 Task: Add a signature Marco Lee containing Best wishes for a happy National Family Literacy Month, Marco Lee to email address softage.6@softage.net and add a label Employment contracts
Action: Mouse moved to (975, 54)
Screenshot: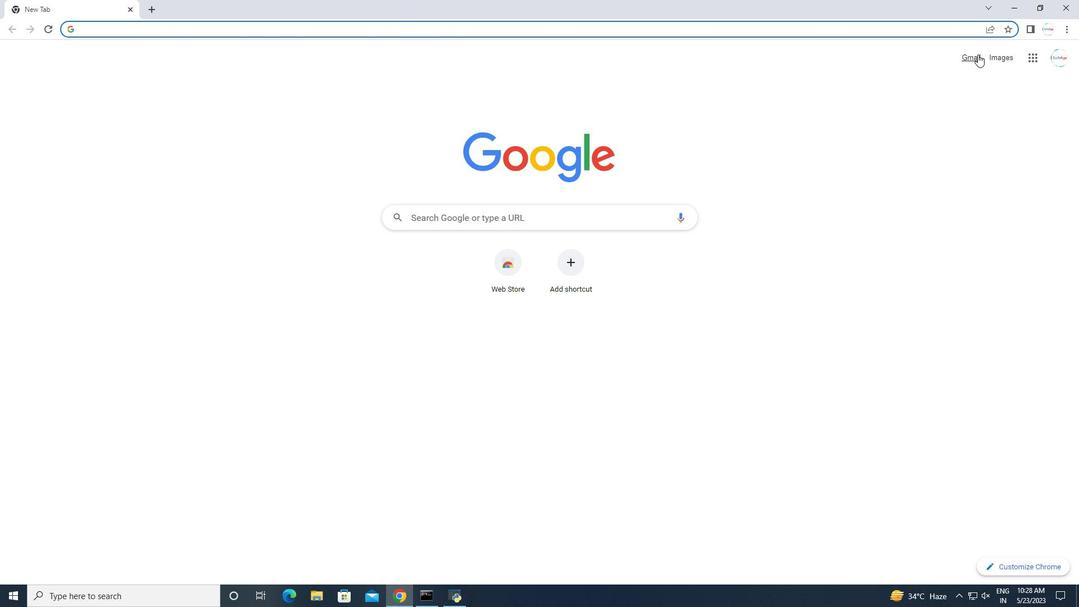 
Action: Mouse pressed left at (975, 54)
Screenshot: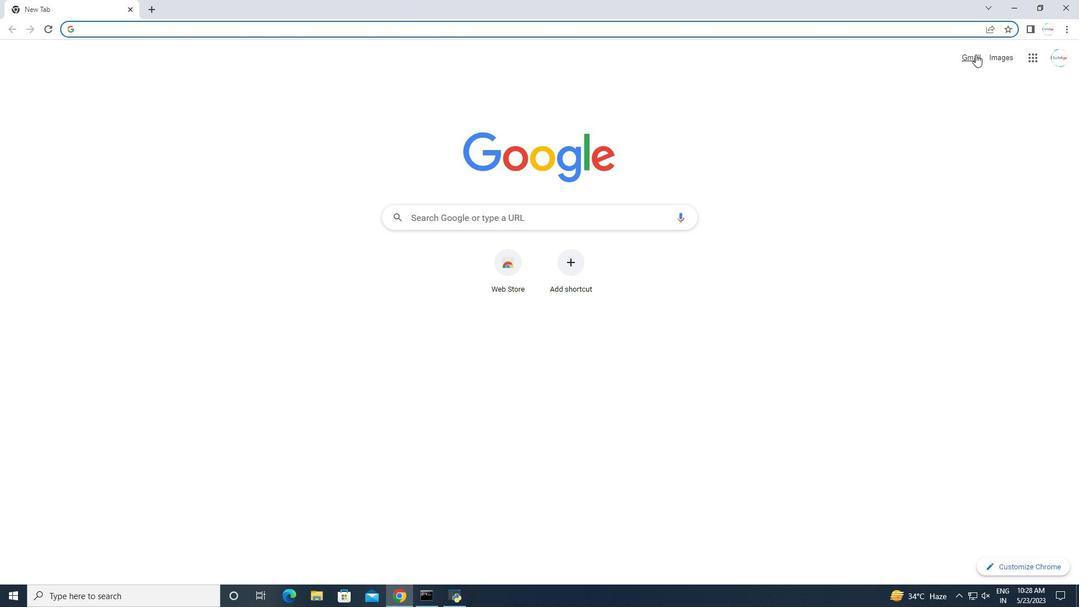 
Action: Mouse moved to (1000, 59)
Screenshot: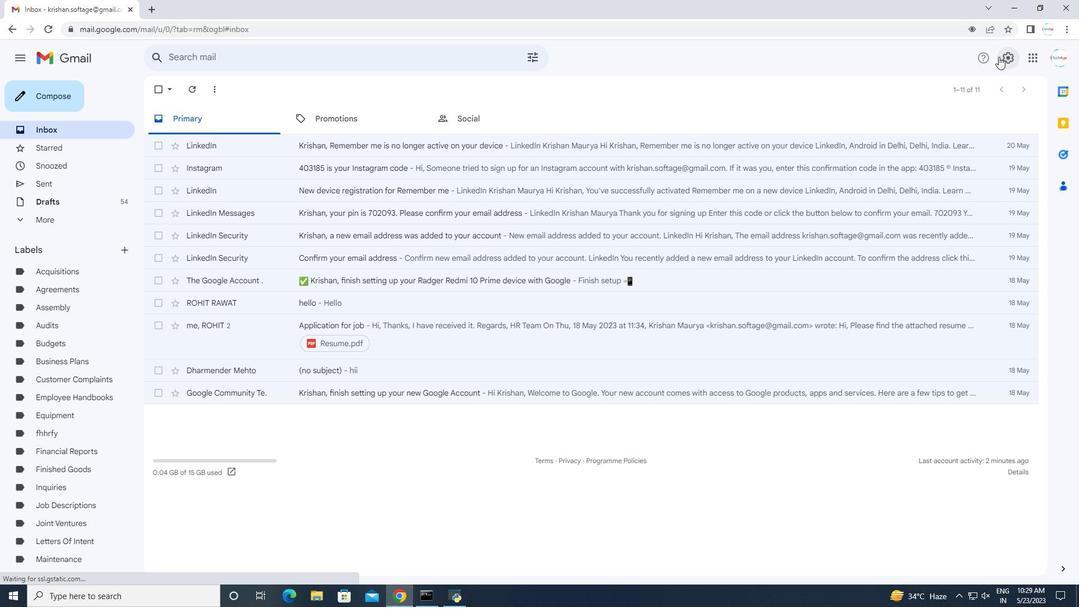 
Action: Mouse pressed left at (1000, 59)
Screenshot: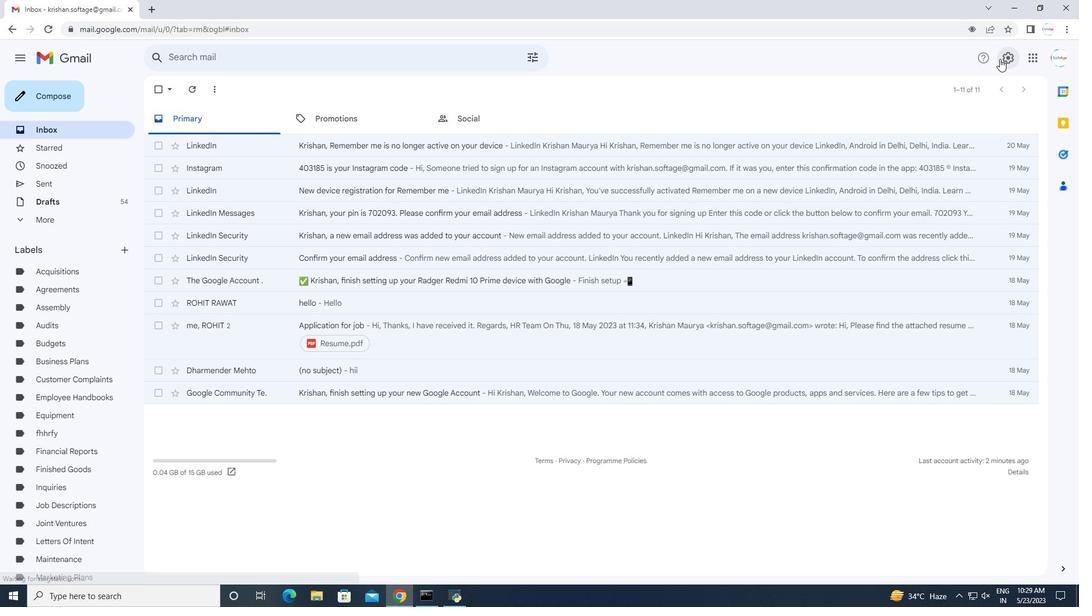 
Action: Mouse moved to (975, 116)
Screenshot: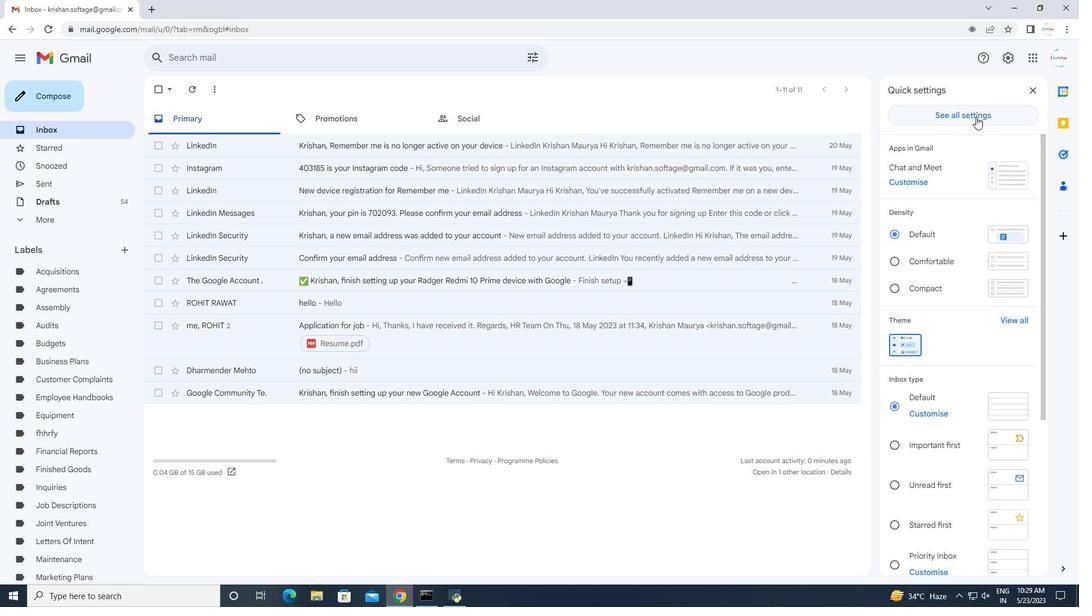 
Action: Mouse pressed left at (975, 116)
Screenshot: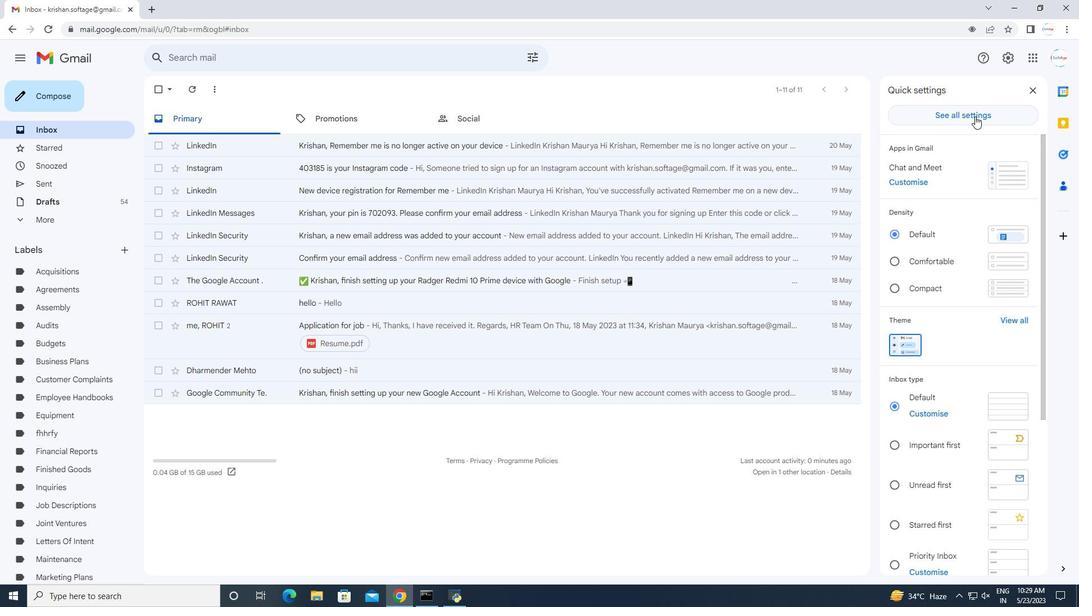 
Action: Mouse moved to (692, 193)
Screenshot: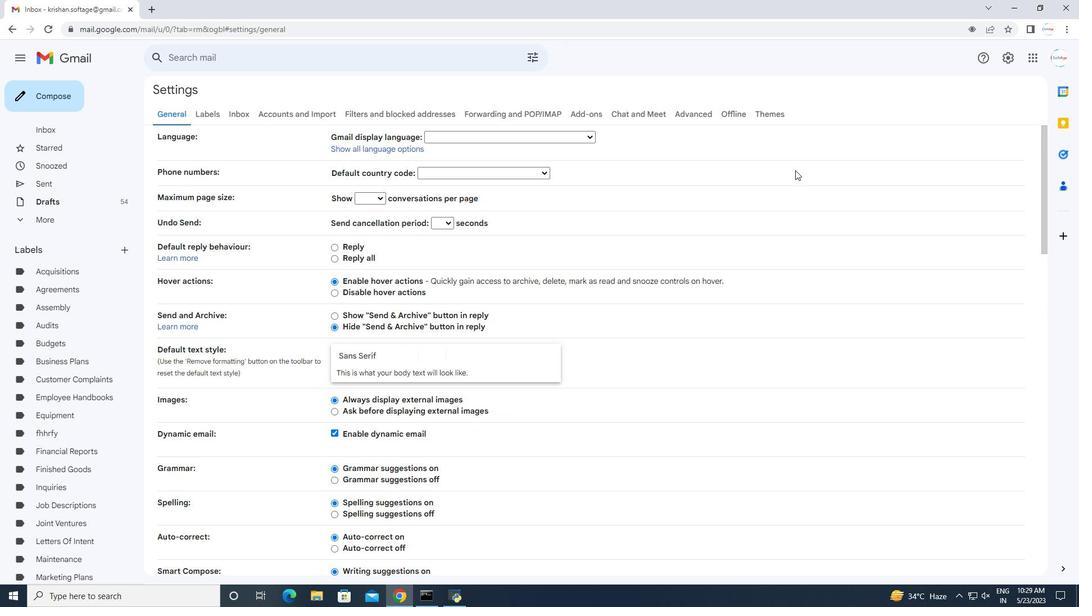 
Action: Mouse scrolled (692, 192) with delta (0, 0)
Screenshot: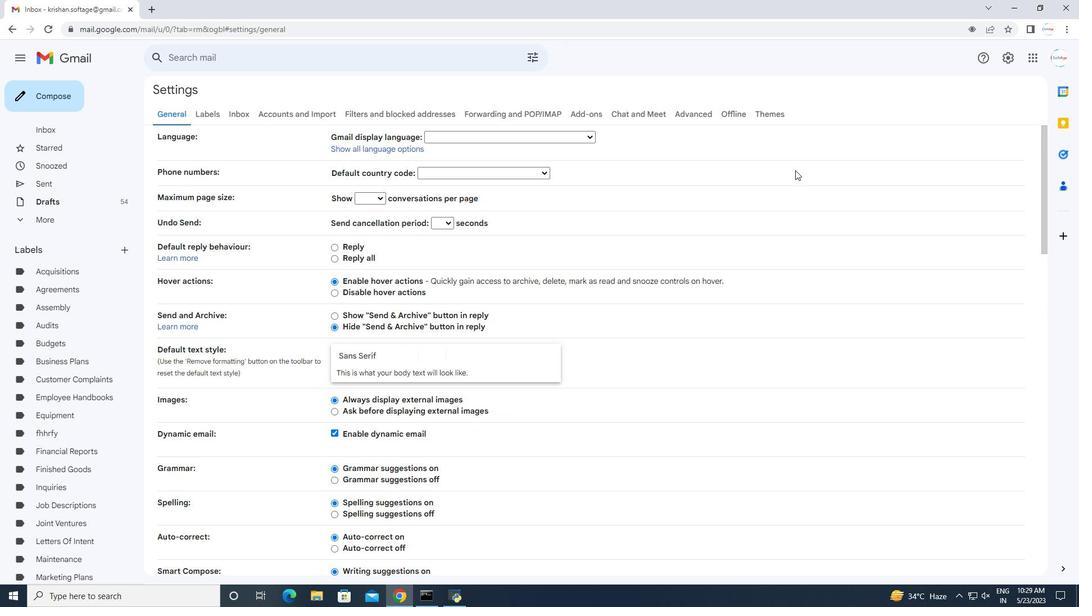 
Action: Mouse moved to (680, 199)
Screenshot: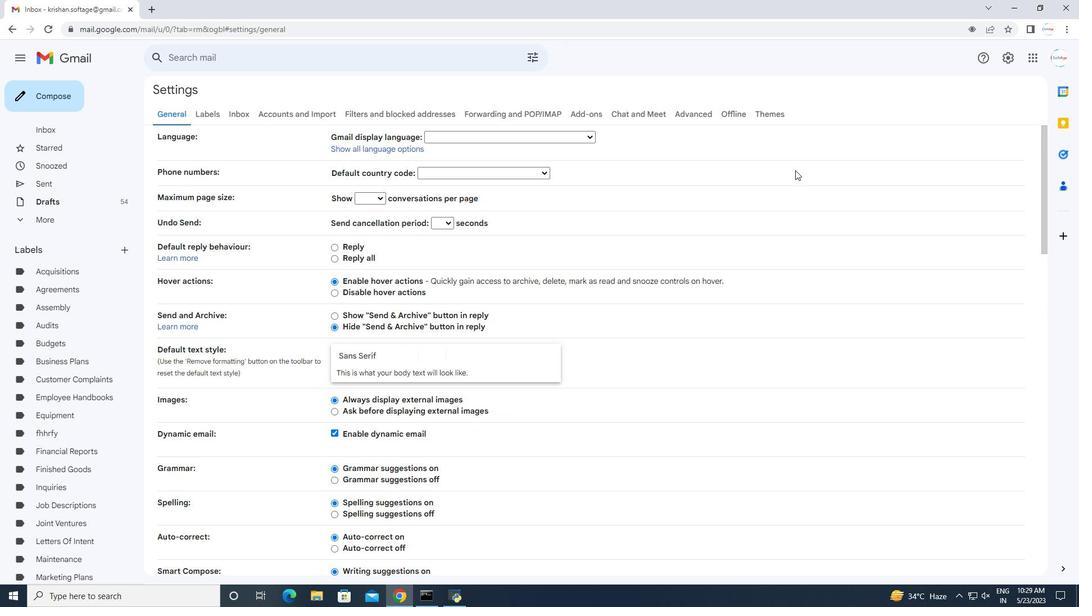 
Action: Mouse scrolled (680, 198) with delta (0, 0)
Screenshot: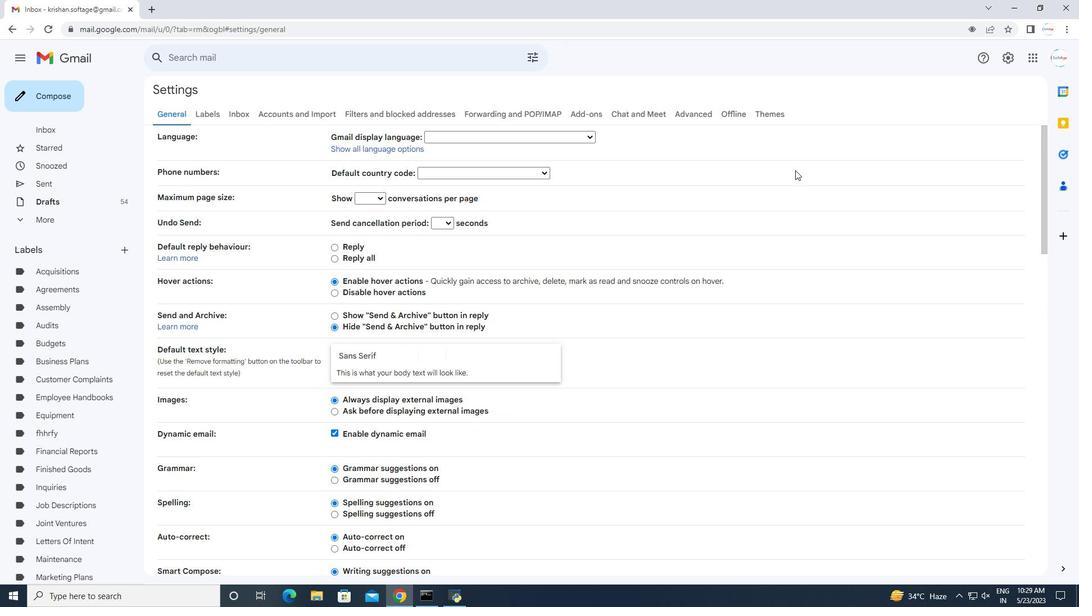 
Action: Mouse moved to (675, 201)
Screenshot: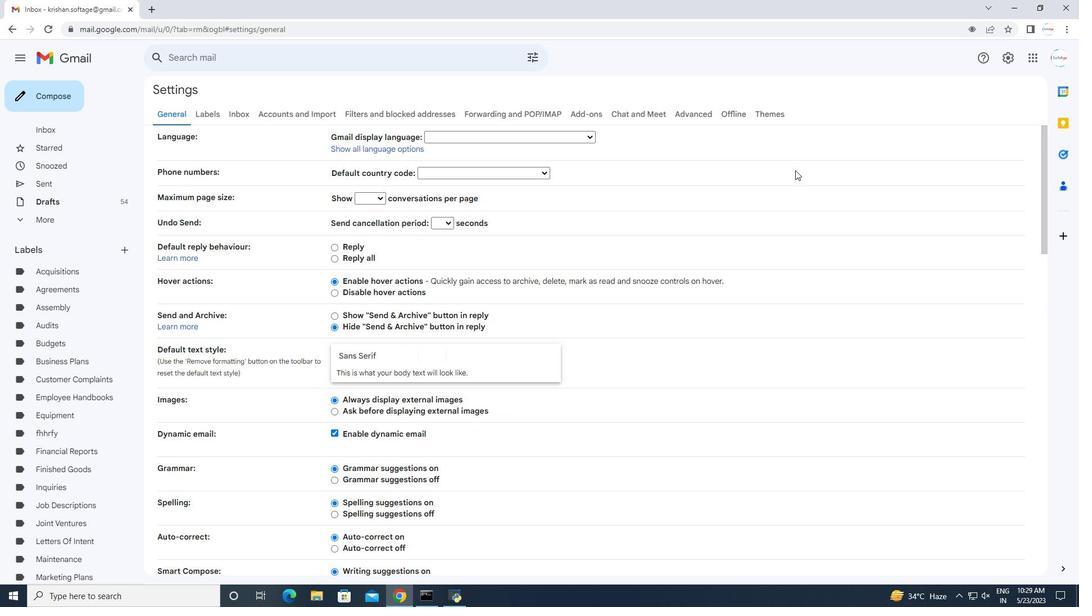 
Action: Mouse scrolled (675, 201) with delta (0, 0)
Screenshot: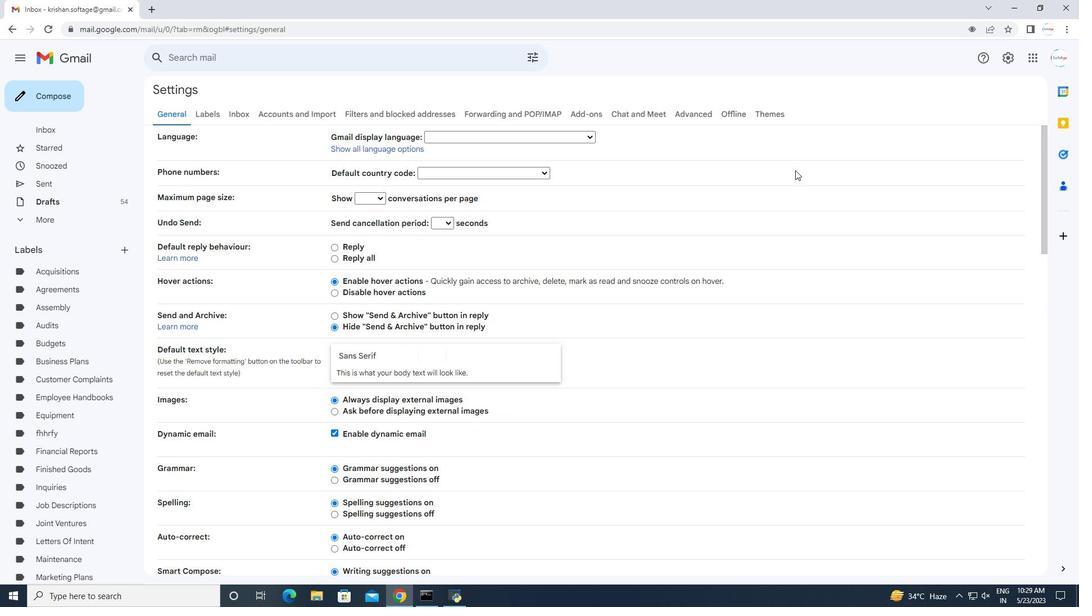 
Action: Mouse moved to (673, 202)
Screenshot: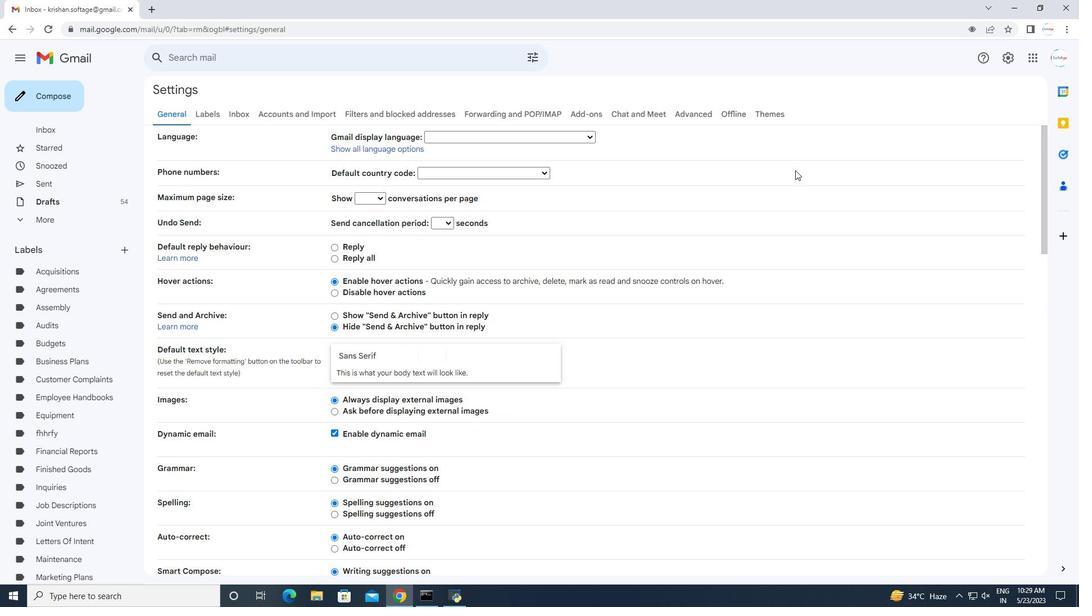 
Action: Mouse scrolled (673, 201) with delta (0, 0)
Screenshot: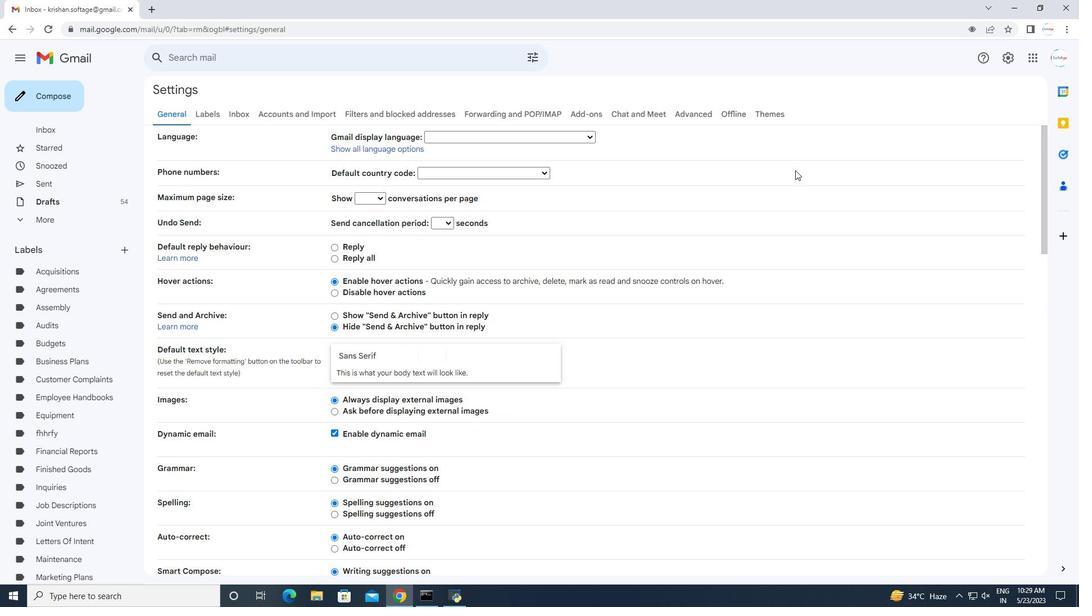 
Action: Mouse moved to (673, 203)
Screenshot: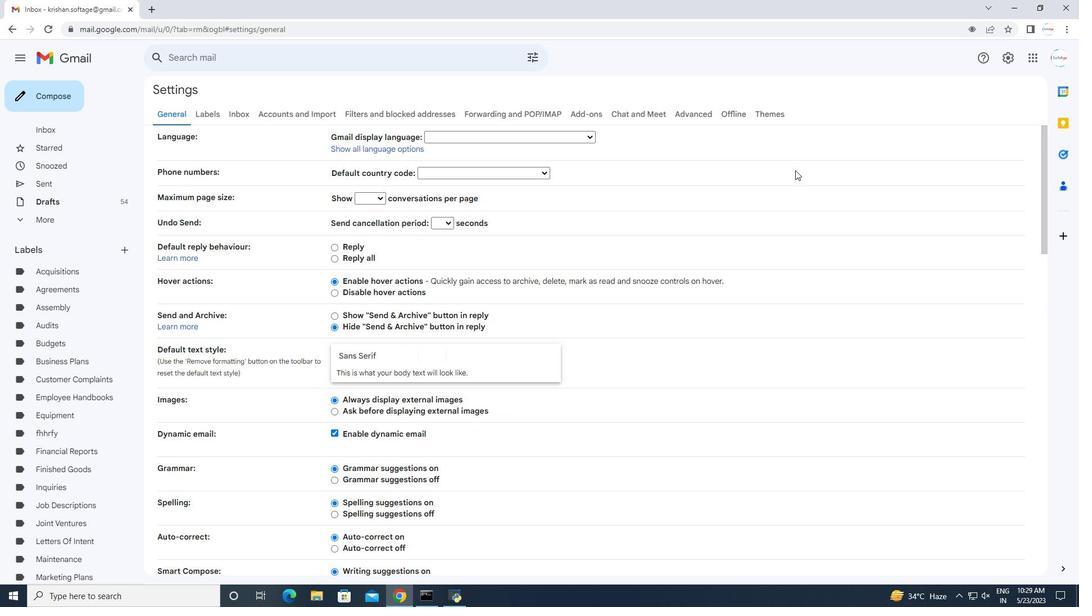 
Action: Mouse scrolled (673, 202) with delta (0, 0)
Screenshot: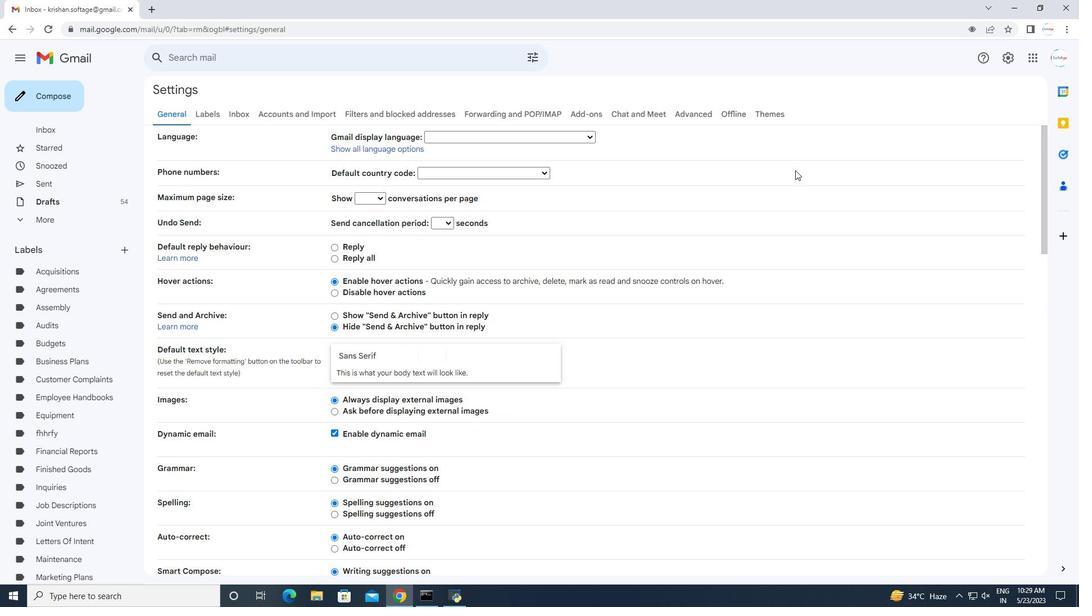 
Action: Mouse scrolled (673, 202) with delta (0, 0)
Screenshot: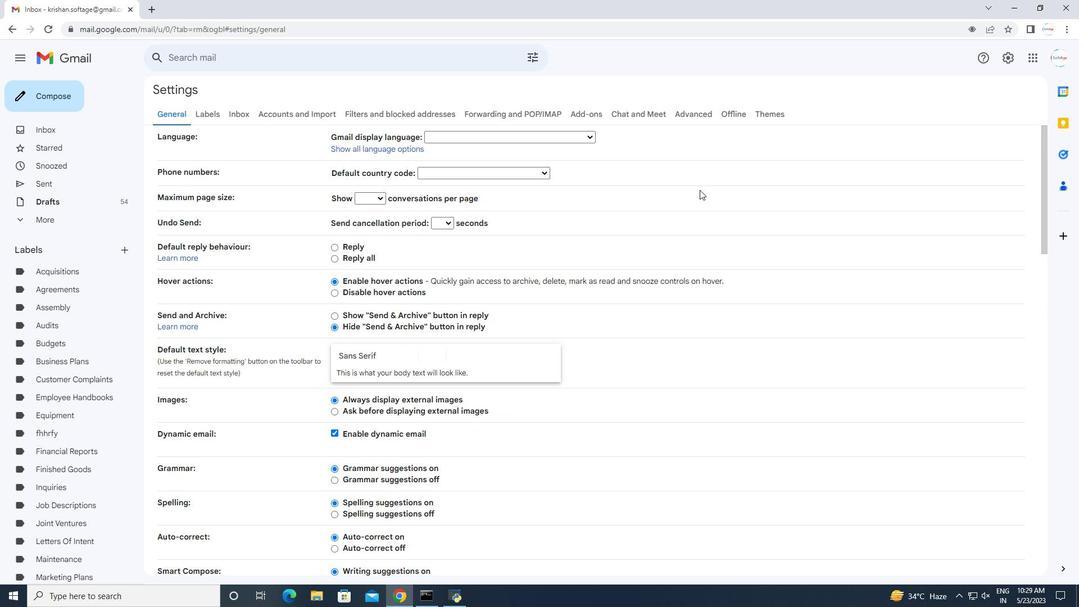 
Action: Mouse scrolled (673, 202) with delta (0, 0)
Screenshot: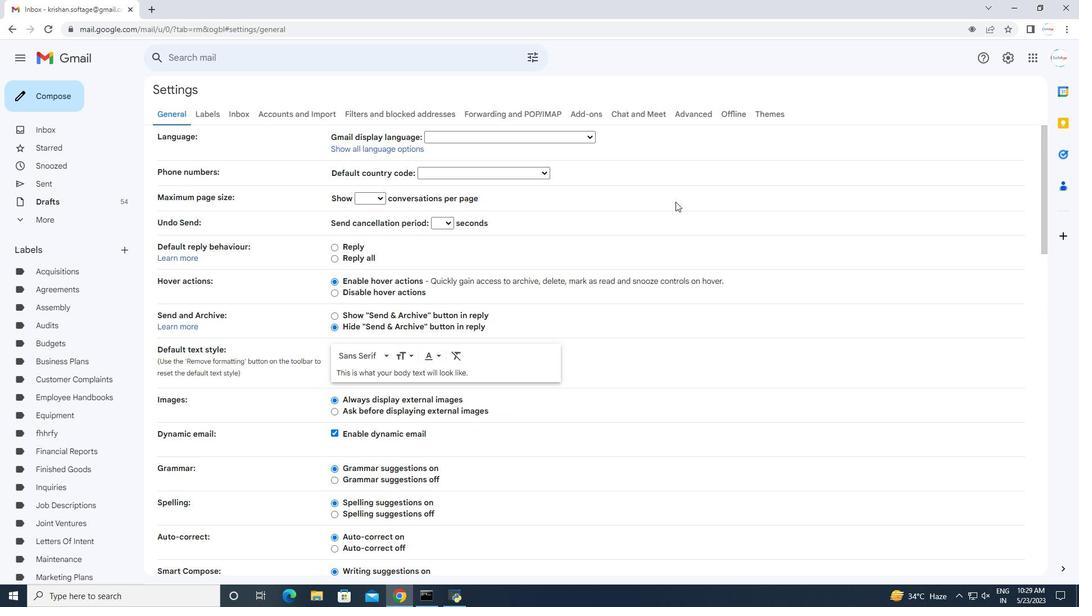 
Action: Mouse moved to (671, 203)
Screenshot: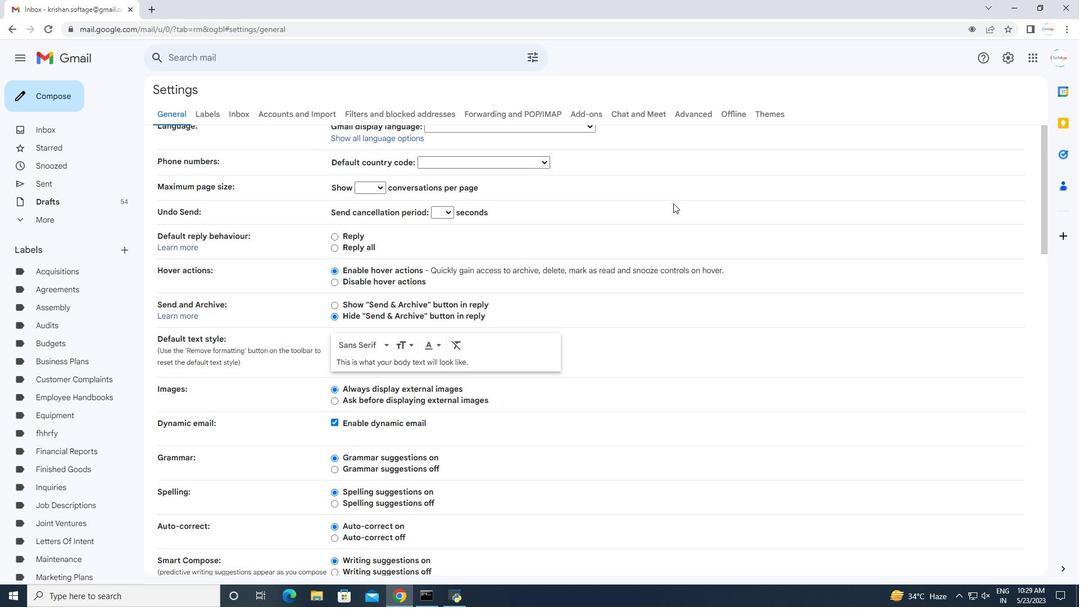 
Action: Mouse scrolled (671, 204) with delta (0, 0)
Screenshot: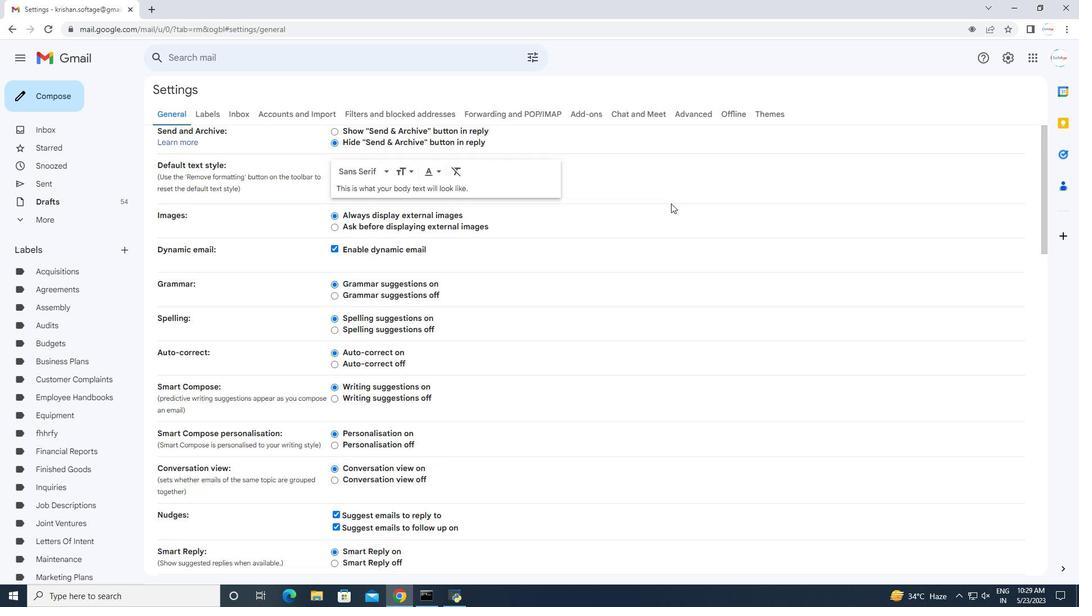 
Action: Mouse moved to (670, 204)
Screenshot: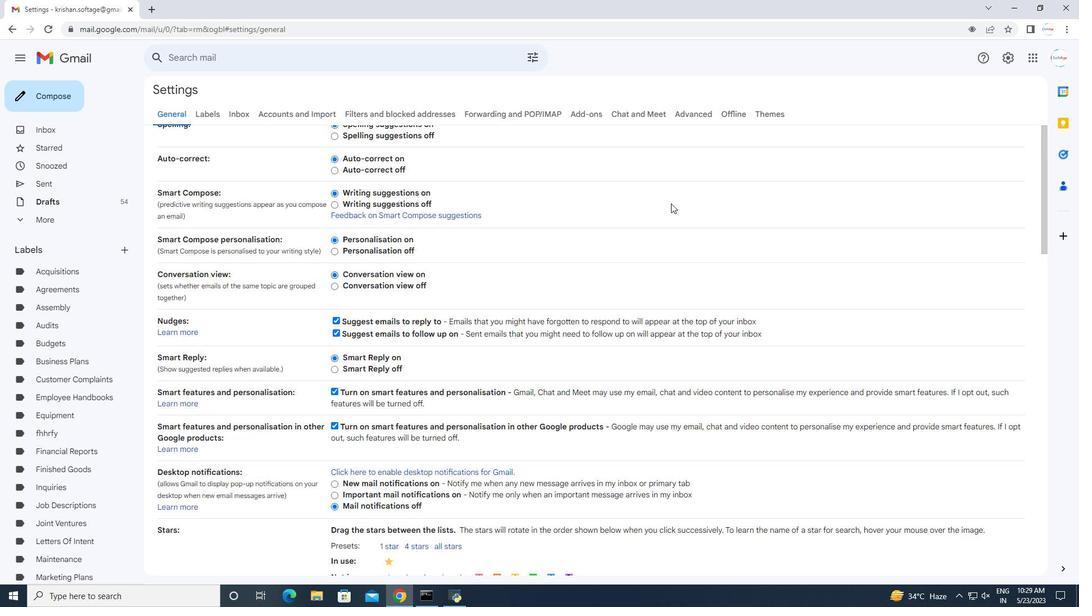 
Action: Mouse scrolled (670, 203) with delta (0, 0)
Screenshot: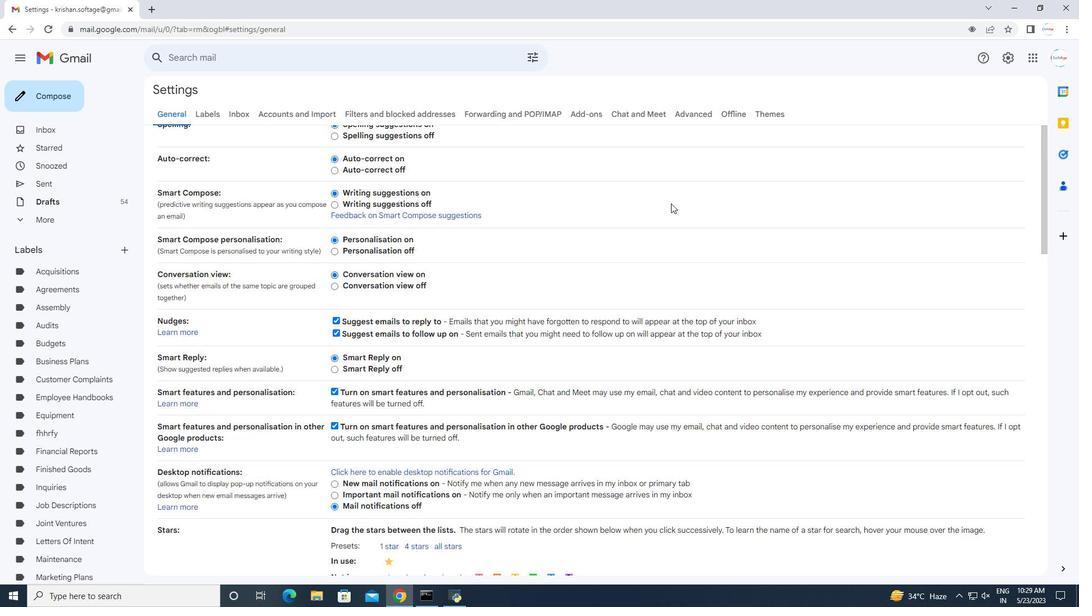 
Action: Mouse scrolled (670, 203) with delta (0, 0)
Screenshot: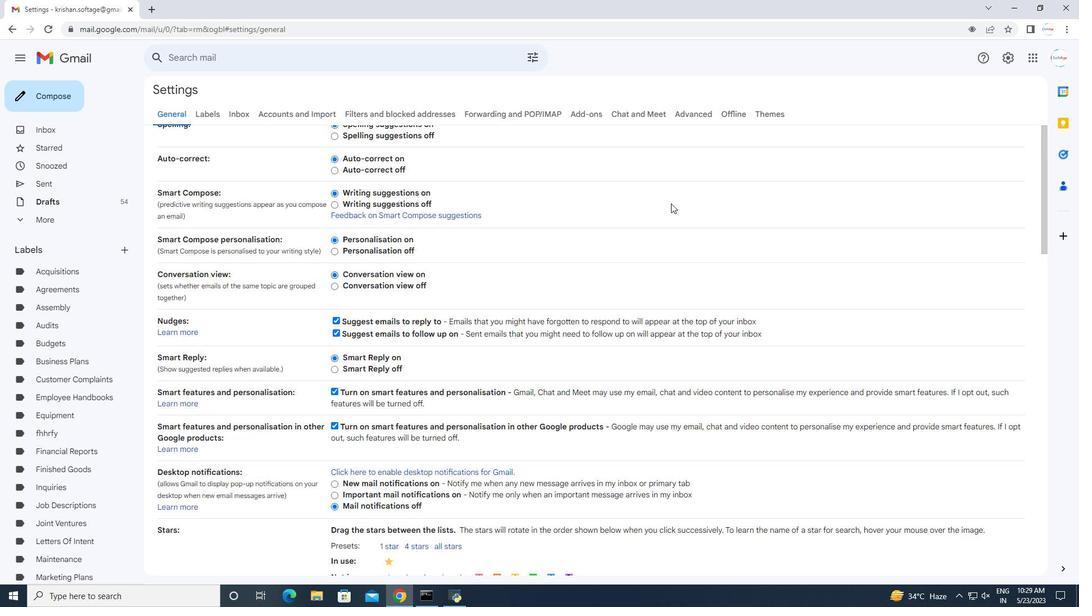 
Action: Mouse moved to (670, 204)
Screenshot: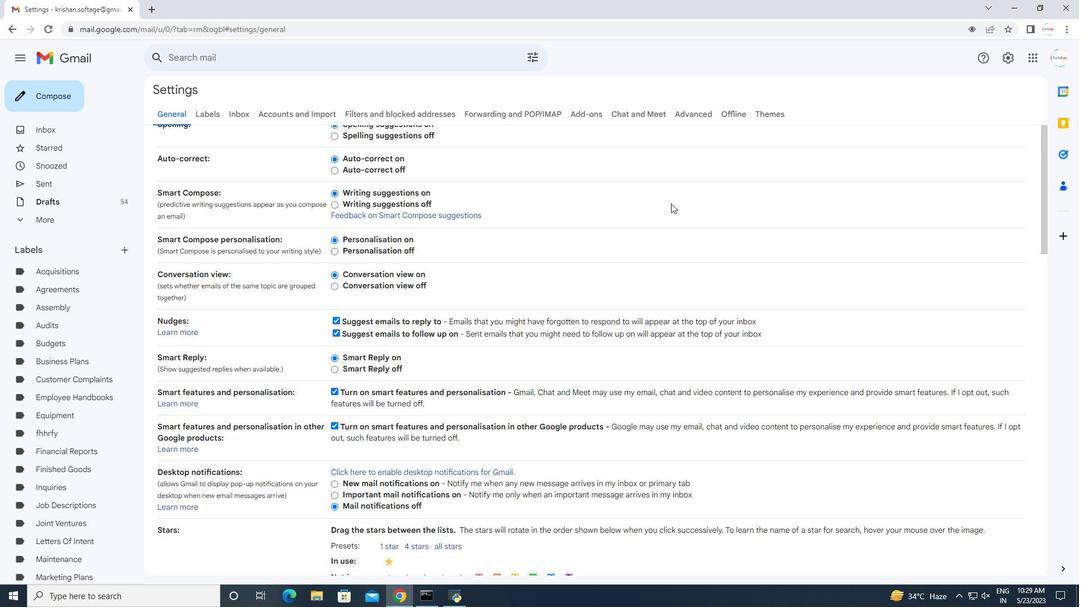 
Action: Mouse scrolled (670, 204) with delta (0, 0)
Screenshot: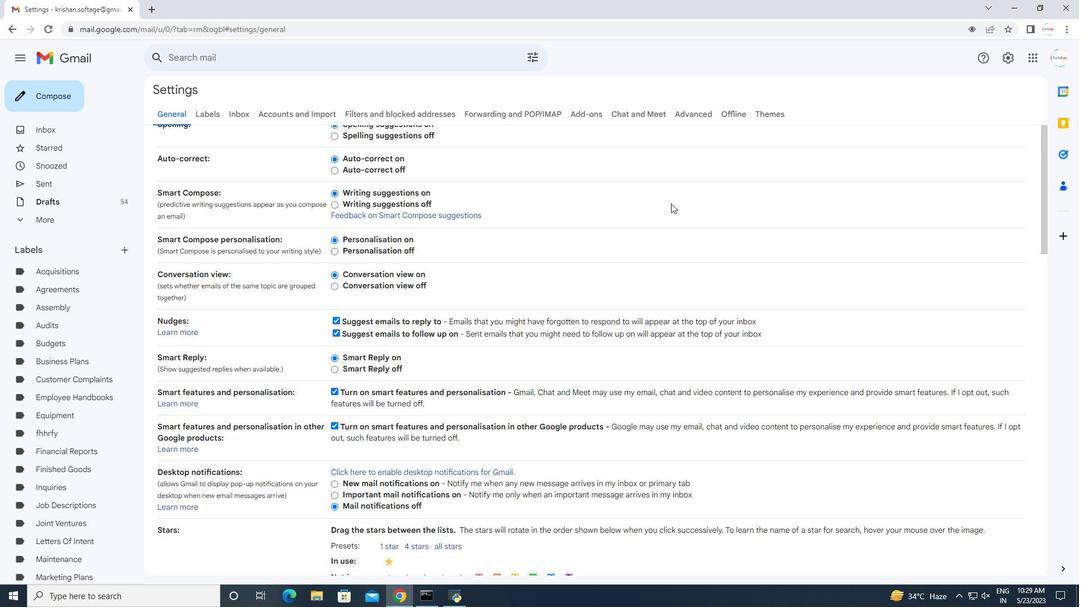 
Action: Mouse scrolled (670, 204) with delta (0, 0)
Screenshot: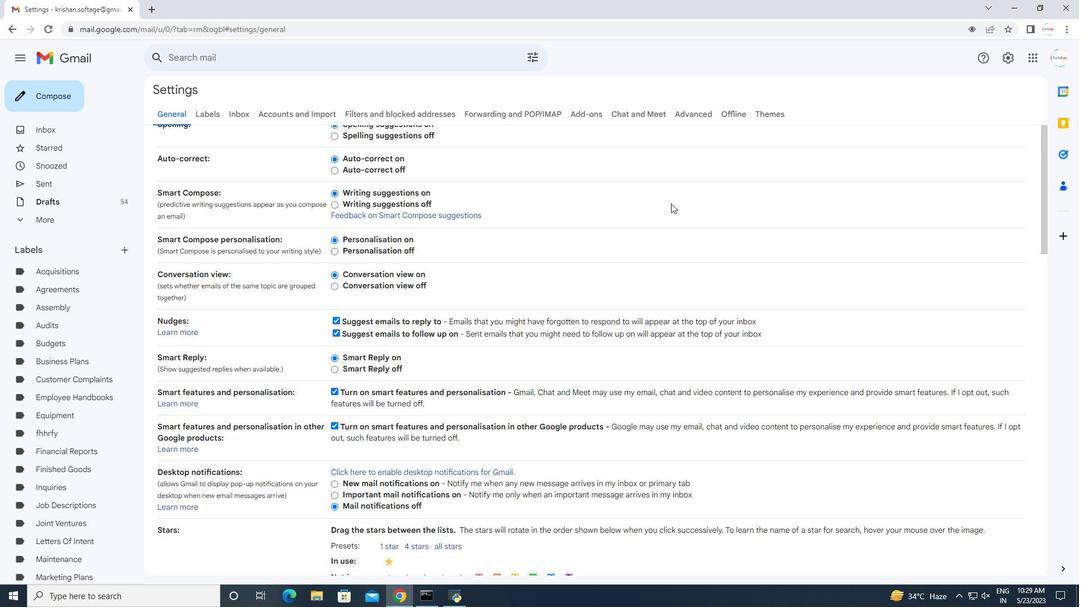 
Action: Mouse scrolled (670, 204) with delta (0, 0)
Screenshot: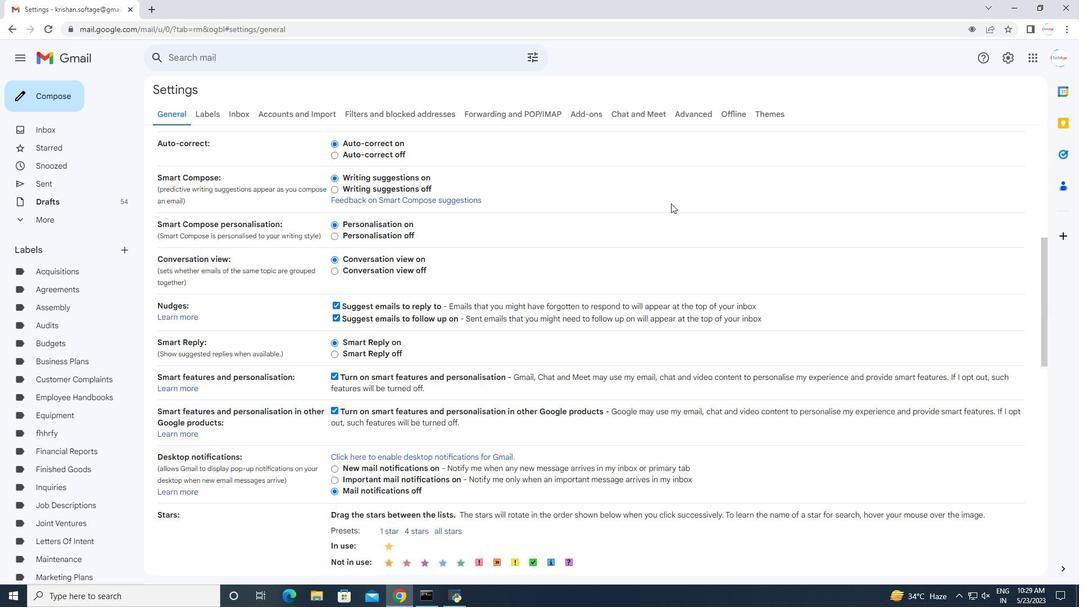 
Action: Mouse moved to (670, 206)
Screenshot: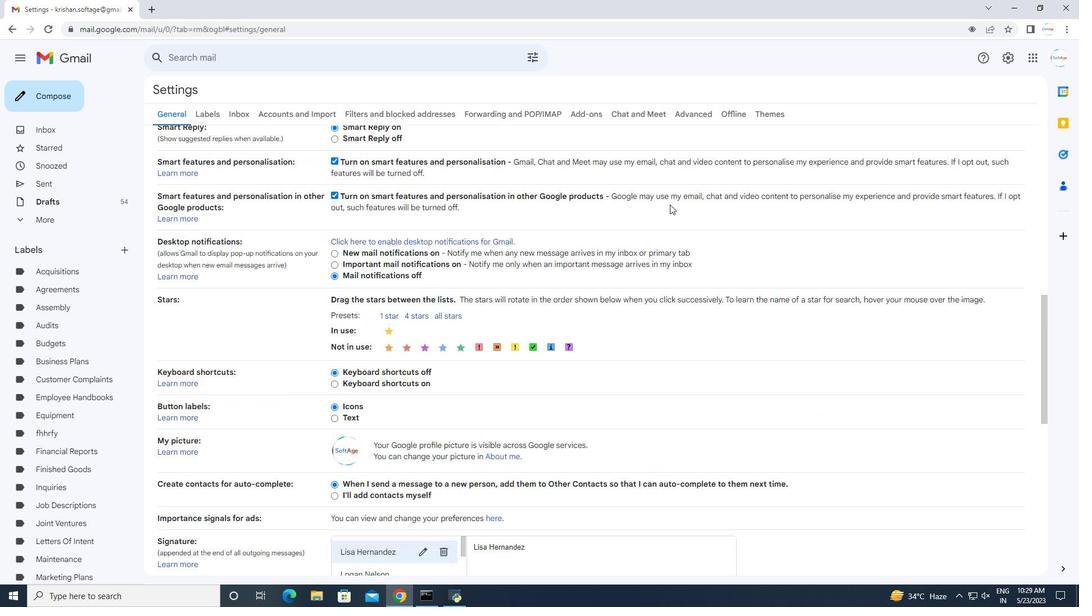 
Action: Mouse scrolled (670, 206) with delta (0, 0)
Screenshot: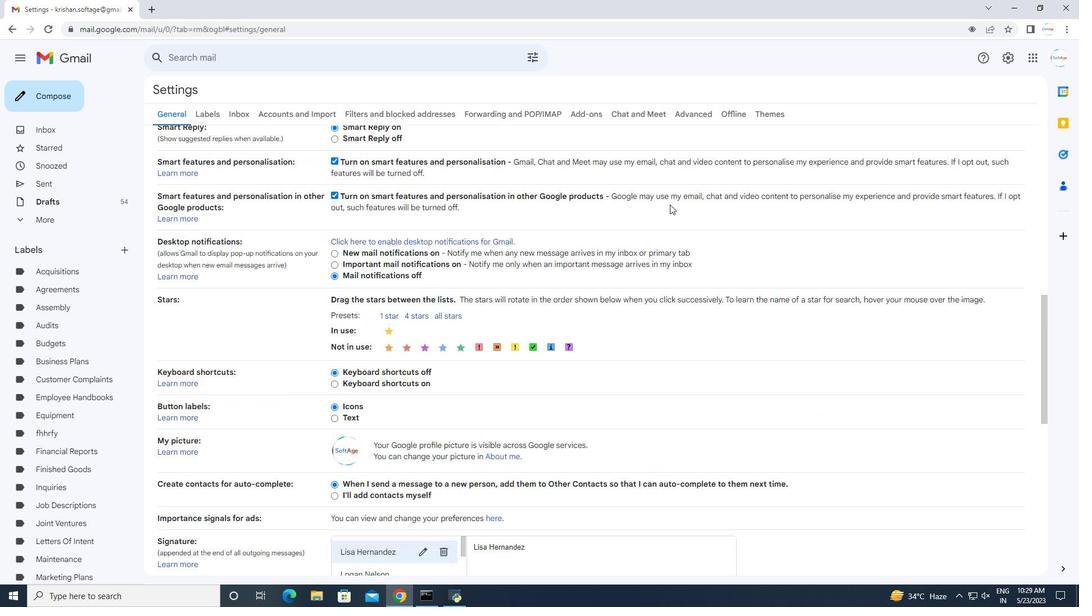 
Action: Mouse moved to (670, 207)
Screenshot: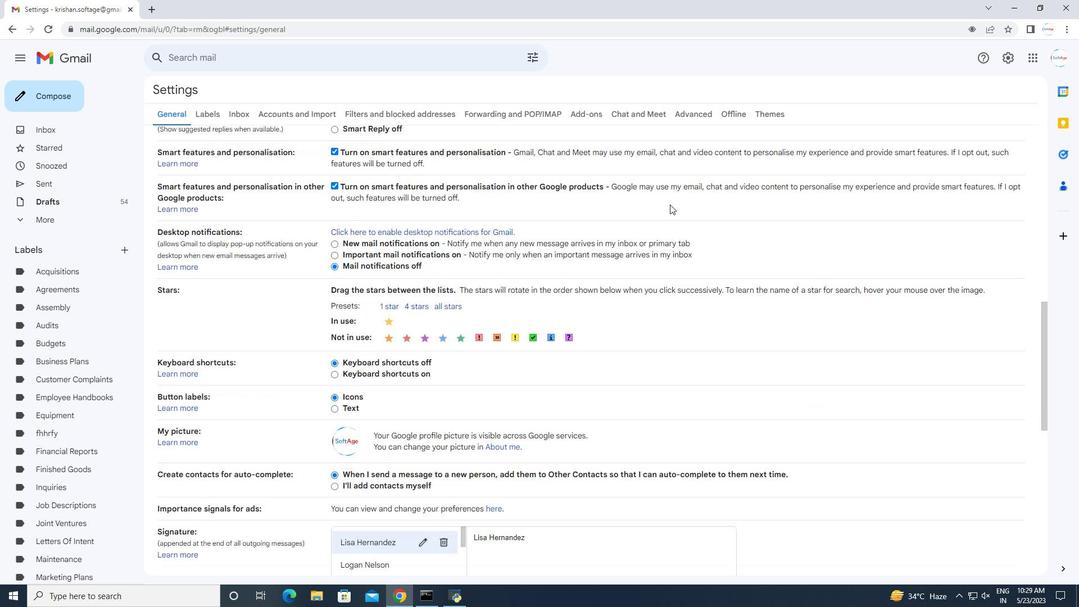 
Action: Mouse scrolled (670, 206) with delta (0, 0)
Screenshot: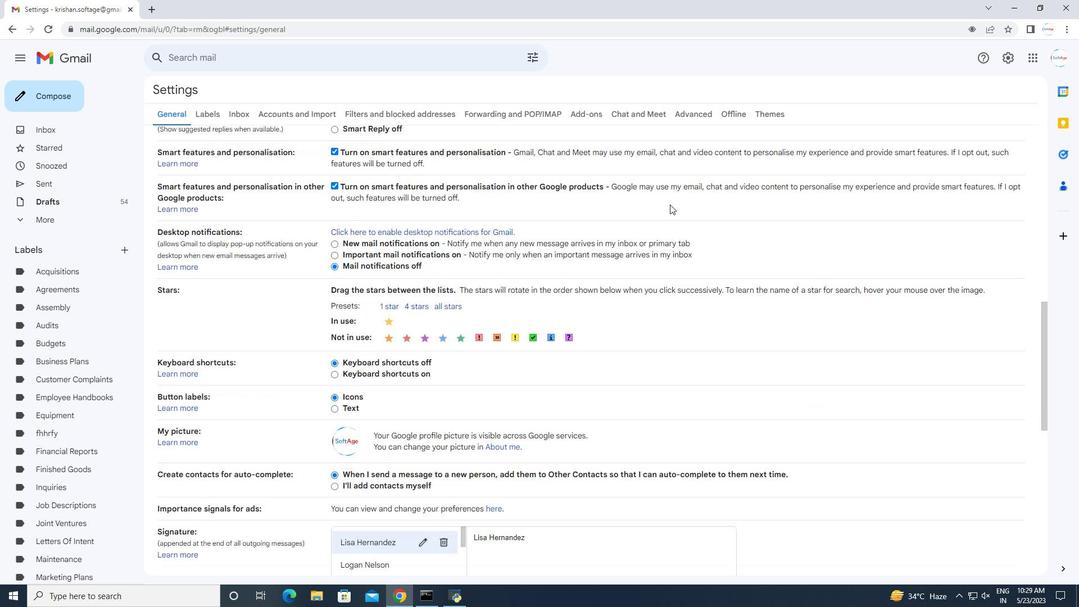 
Action: Mouse scrolled (670, 206) with delta (0, 0)
Screenshot: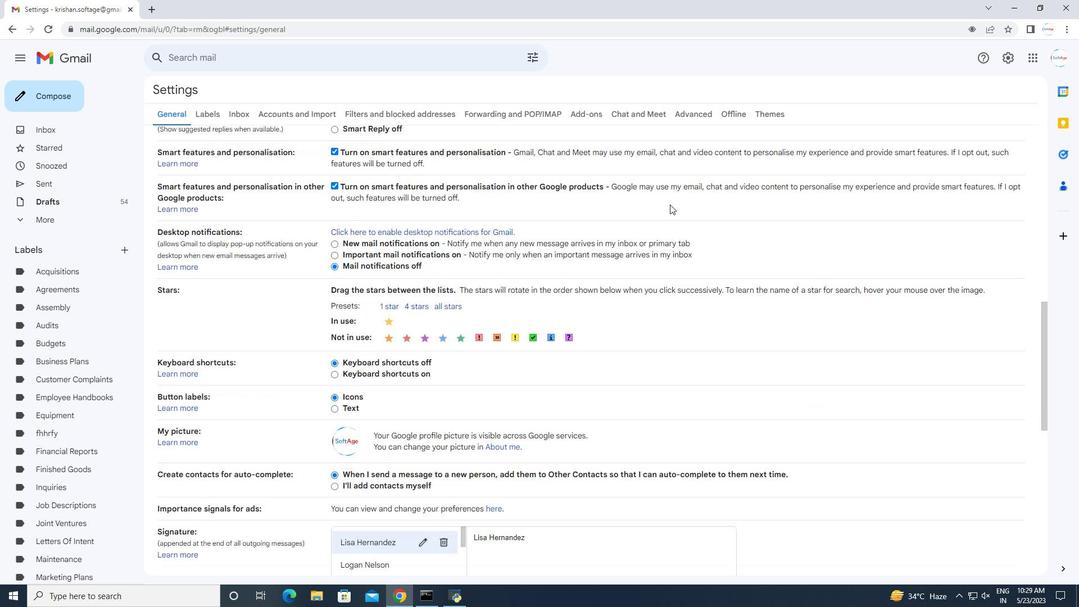 
Action: Mouse scrolled (670, 206) with delta (0, 0)
Screenshot: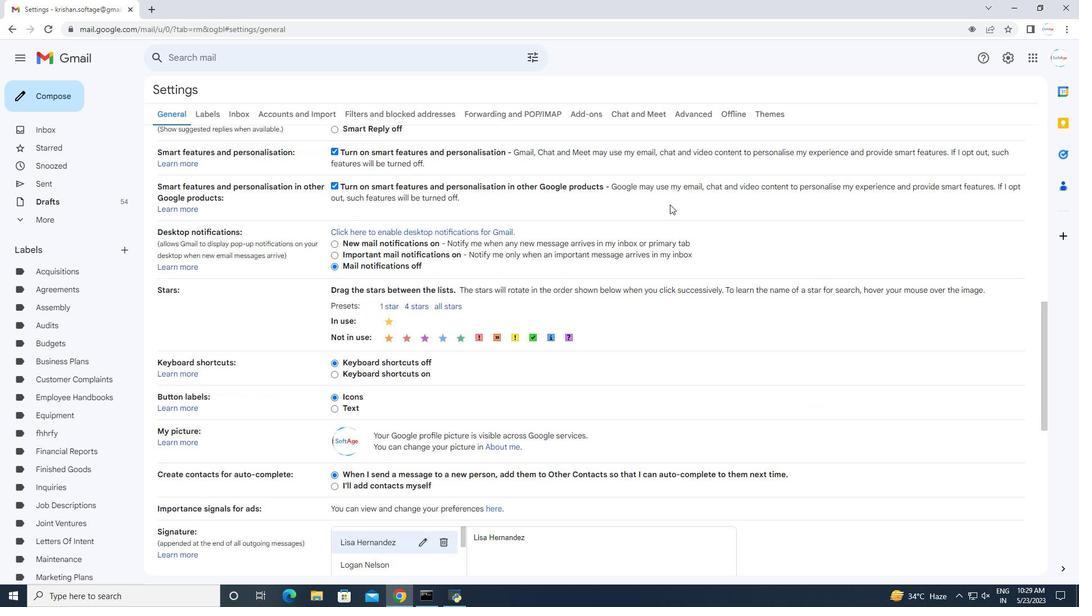 
Action: Mouse scrolled (670, 206) with delta (0, 0)
Screenshot: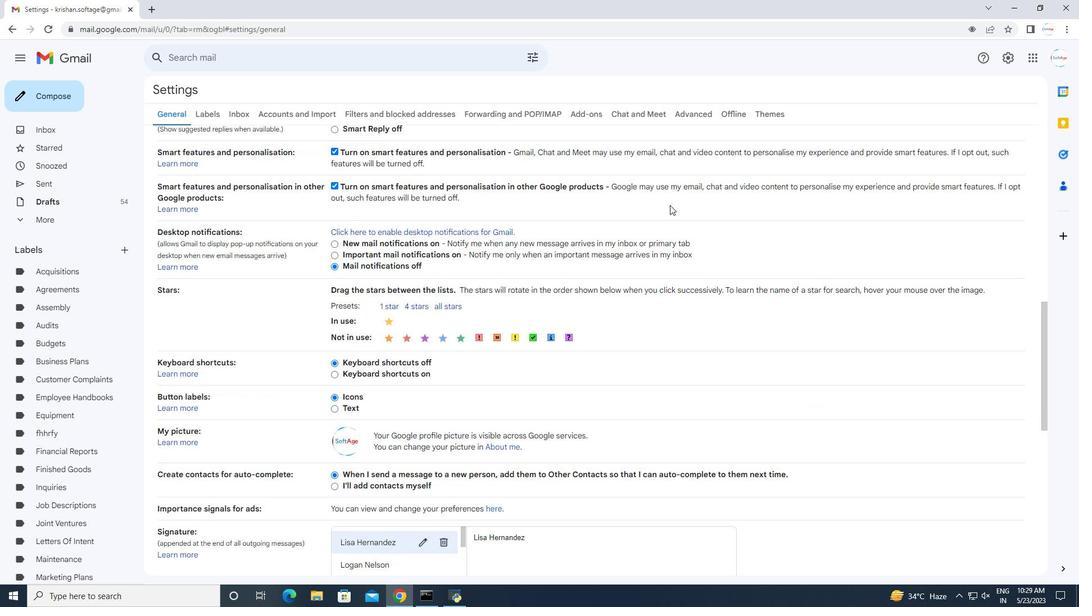 
Action: Mouse moved to (433, 350)
Screenshot: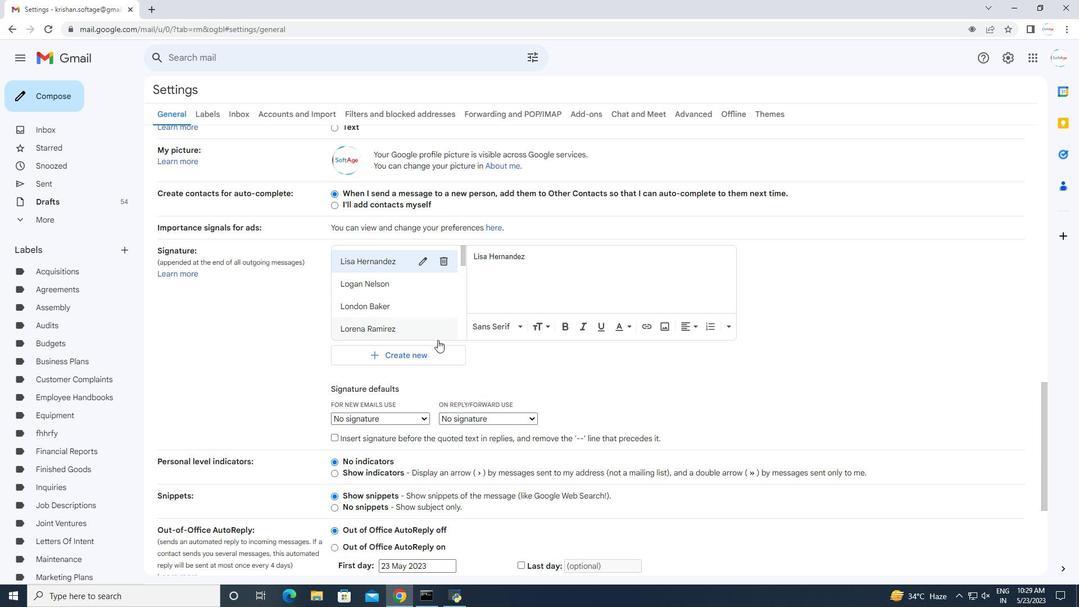
Action: Mouse pressed left at (433, 350)
Screenshot: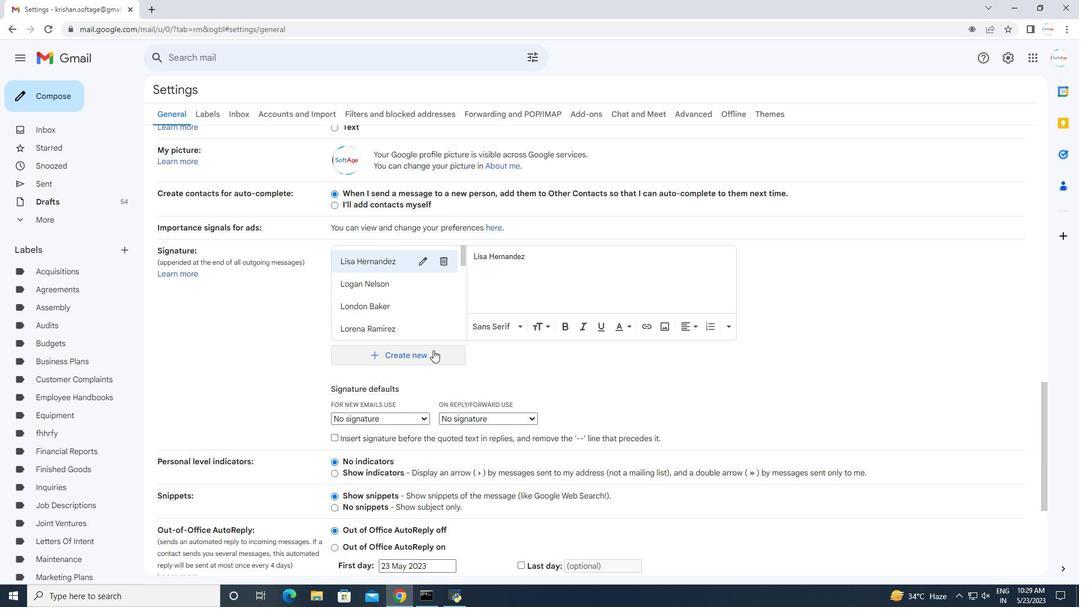 
Action: Mouse moved to (456, 307)
Screenshot: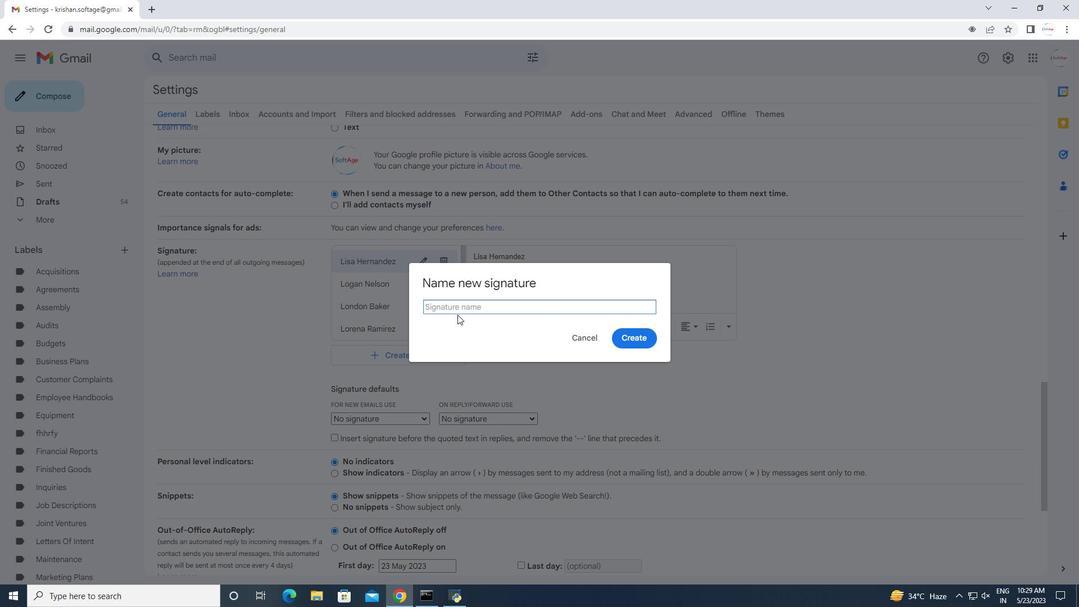 
Action: Mouse pressed left at (456, 307)
Screenshot: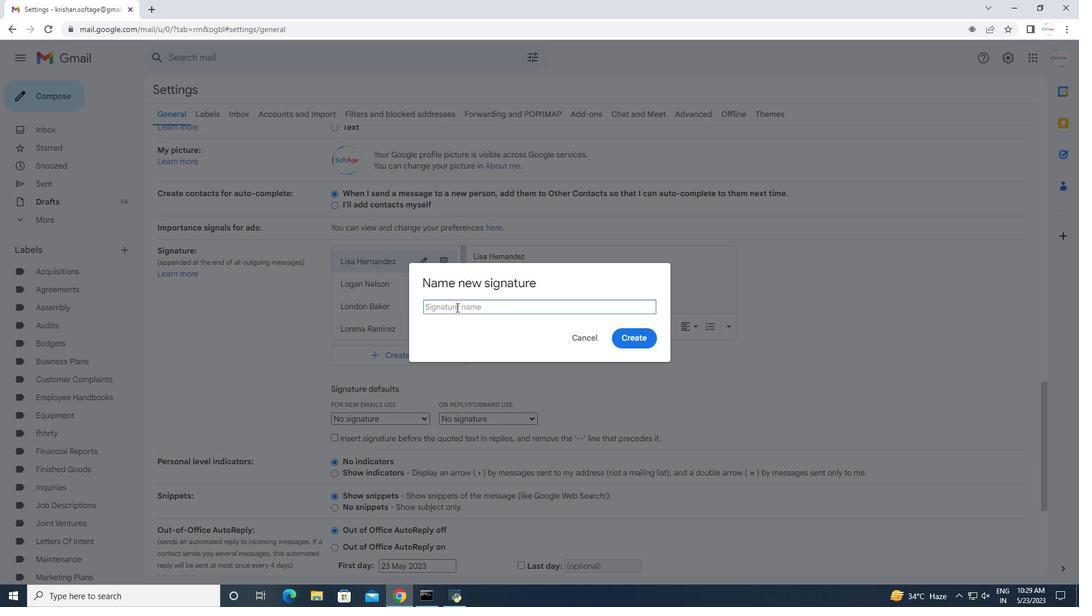 
Action: Mouse moved to (455, 306)
Screenshot: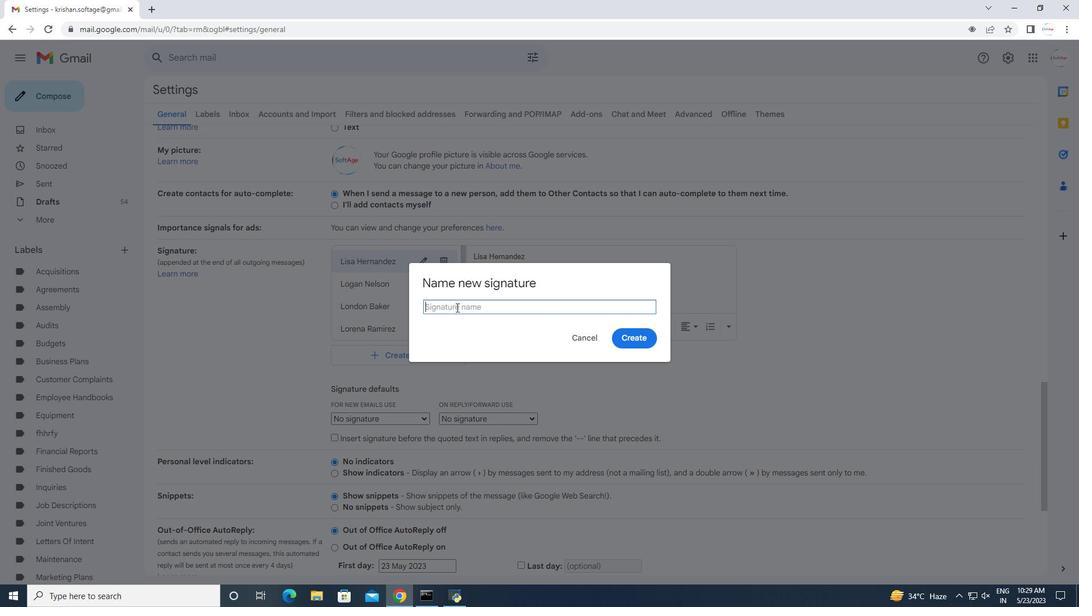 
Action: Key pressed <Key.shift>Marco<Key.space><Key.shift>Lee
Screenshot: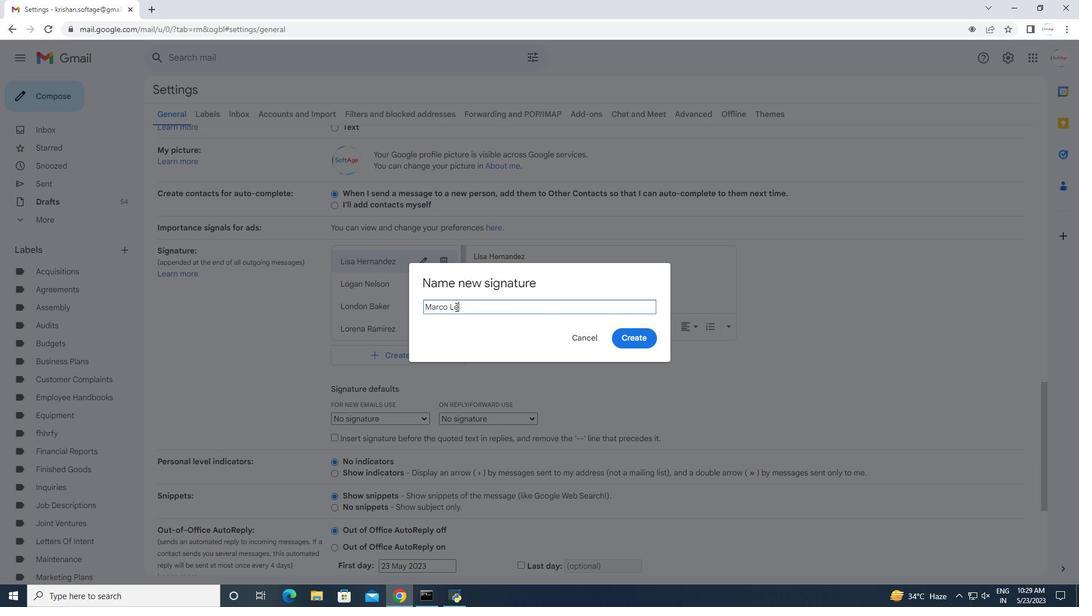 
Action: Mouse moved to (623, 336)
Screenshot: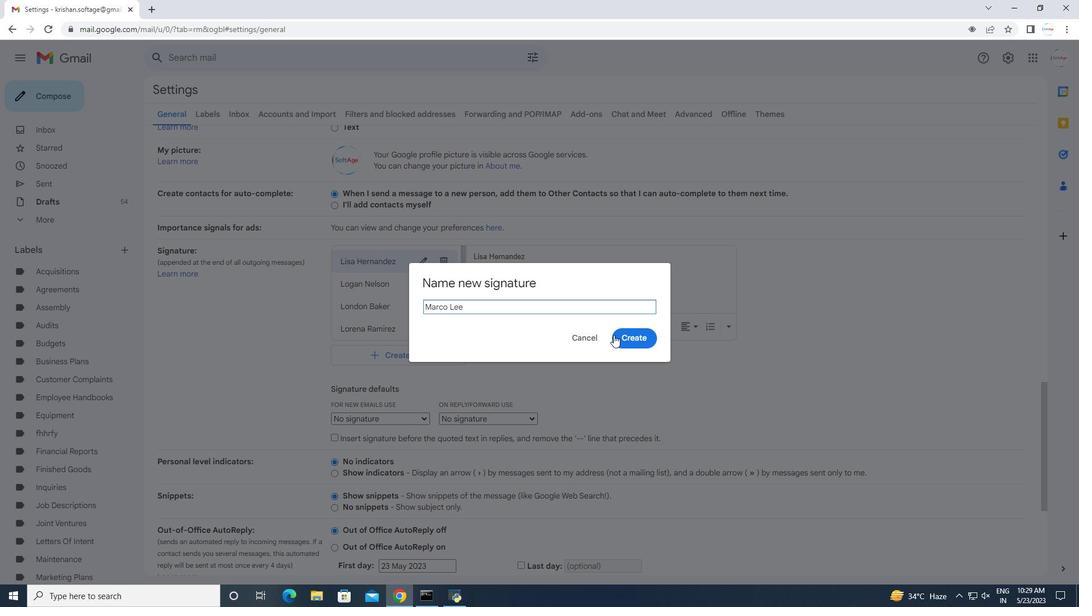 
Action: Mouse pressed left at (623, 336)
Screenshot: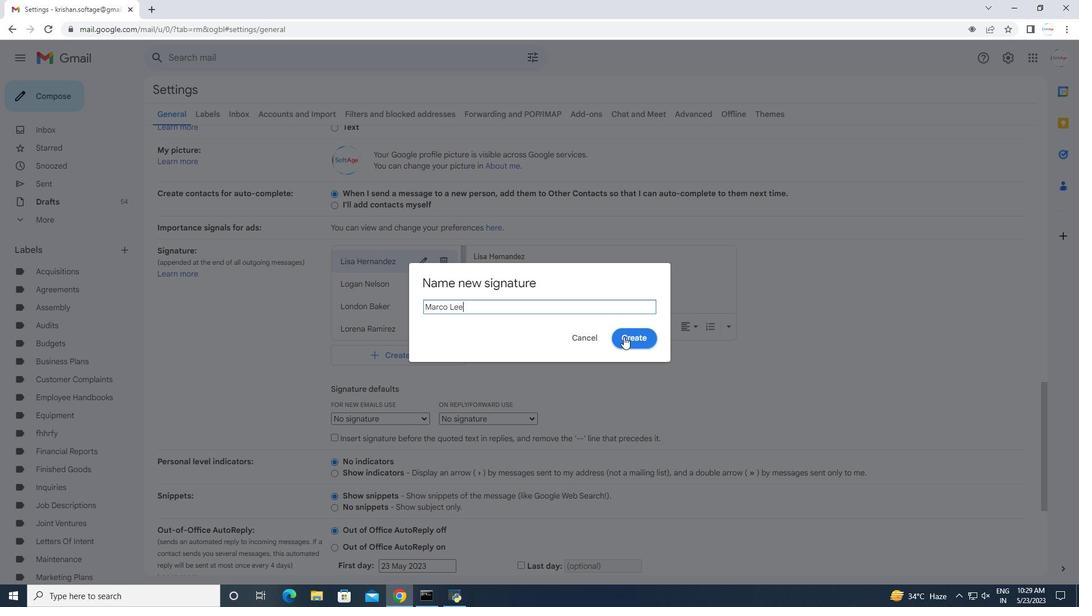 
Action: Mouse moved to (509, 267)
Screenshot: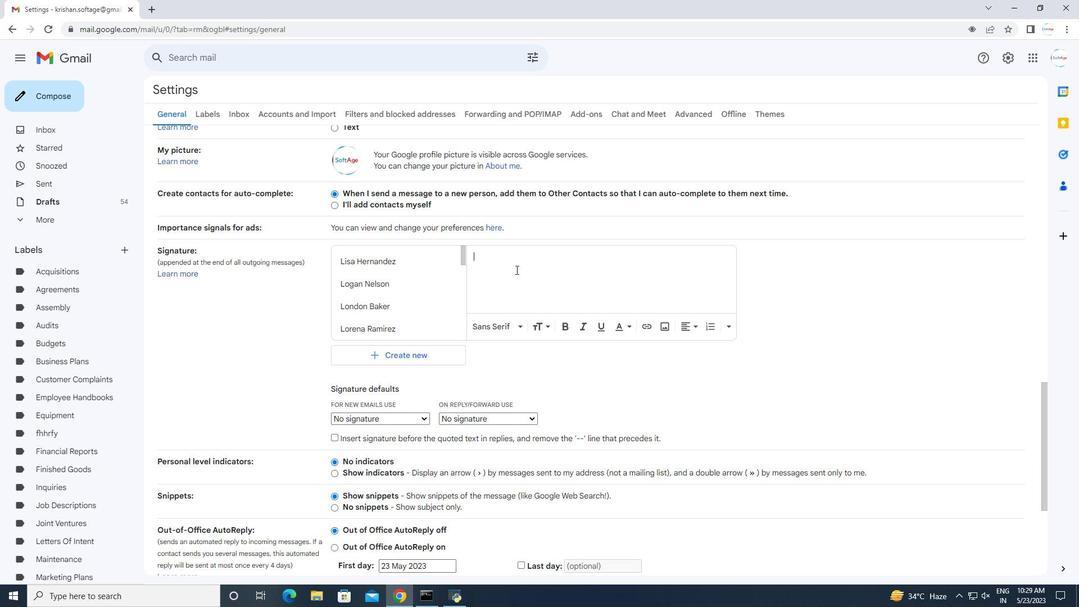 
Action: Mouse pressed left at (509, 267)
Screenshot: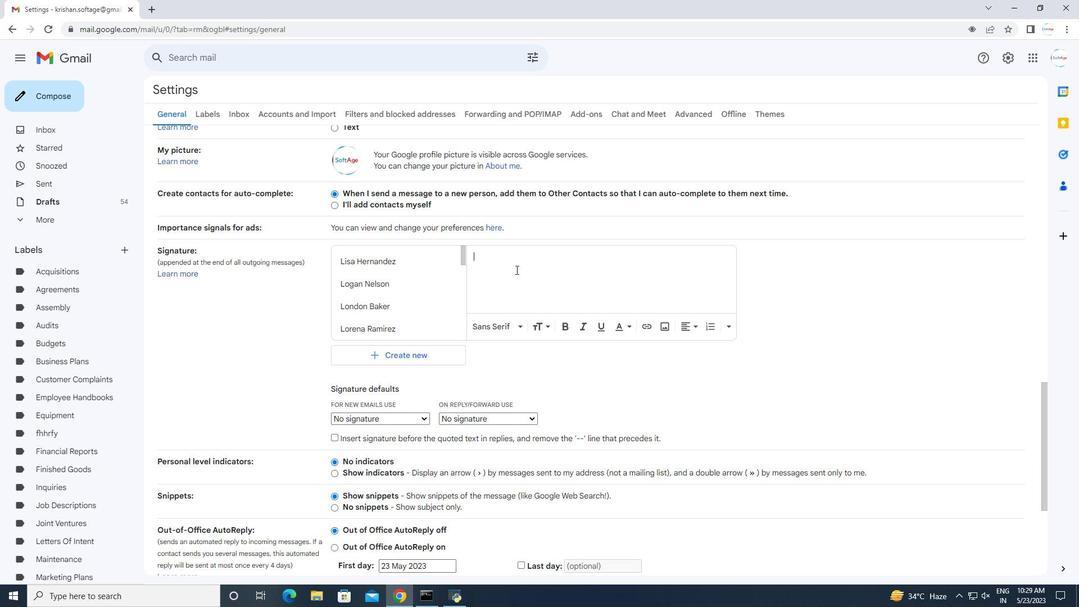 
Action: Mouse moved to (512, 265)
Screenshot: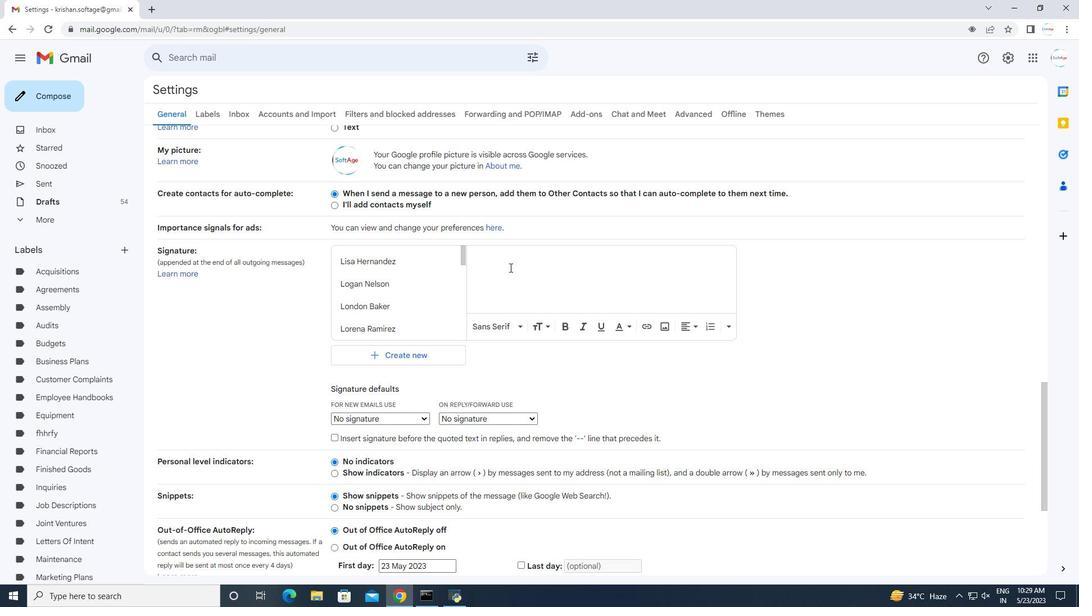 
Action: Key pressed <Key.shift>Marco<Key.space><Key.shift>Lee
Screenshot: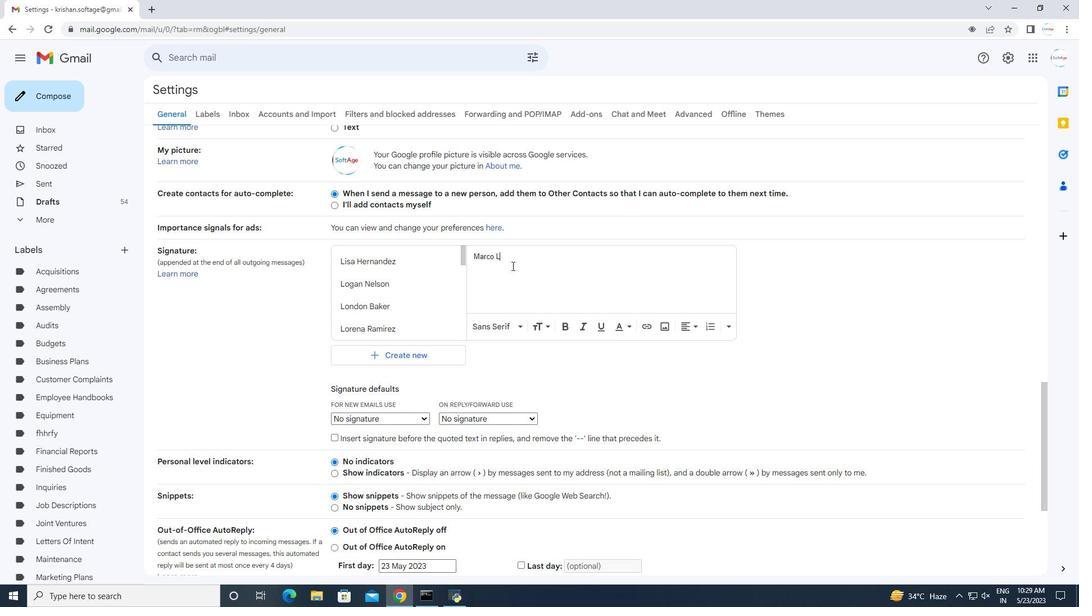 
Action: Mouse moved to (437, 303)
Screenshot: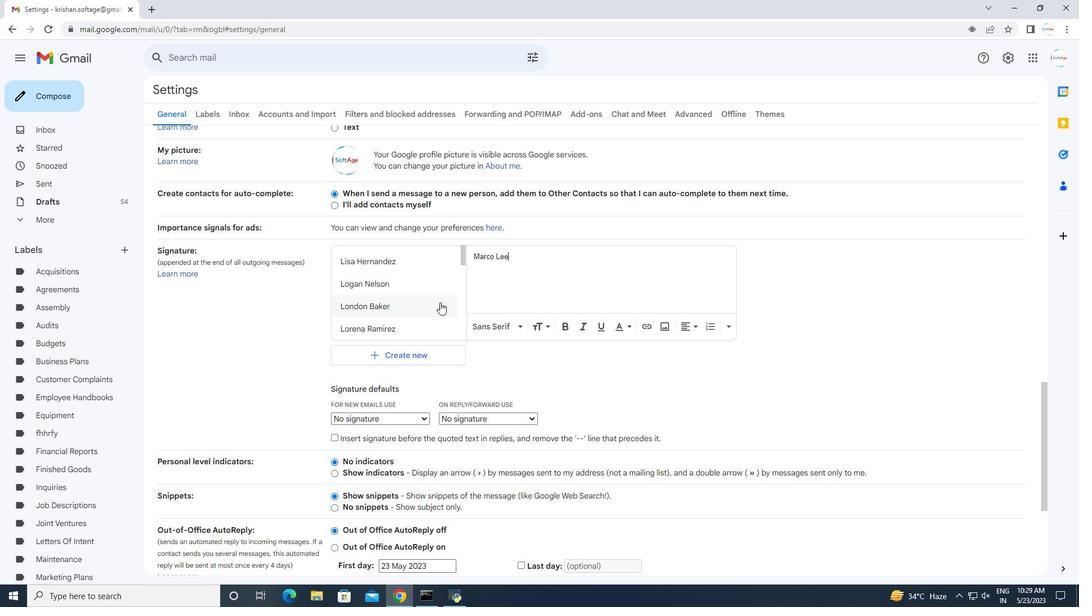 
Action: Mouse scrolled (437, 302) with delta (0, 0)
Screenshot: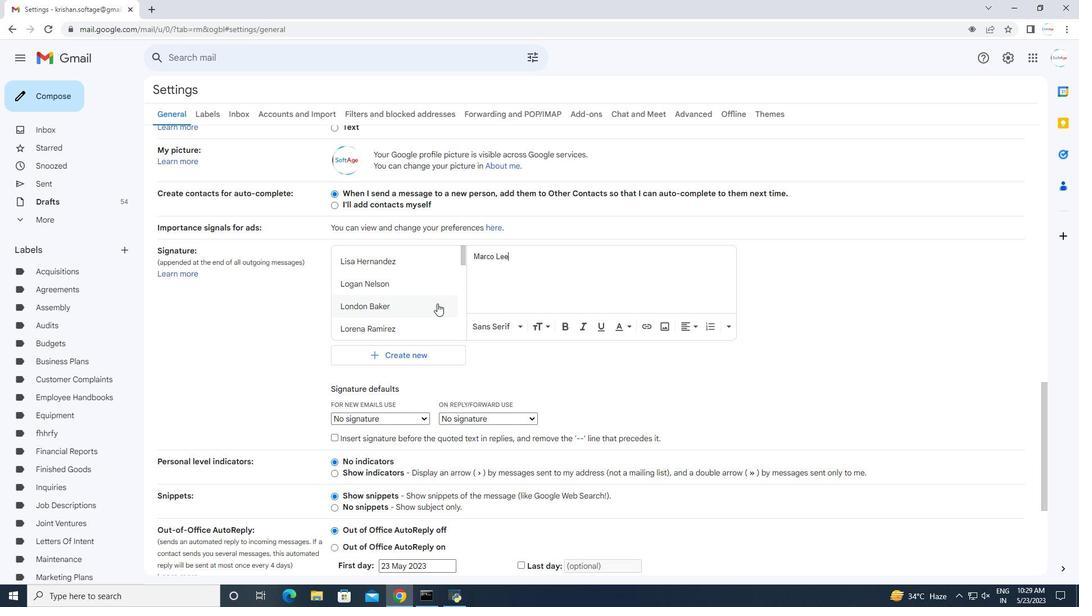 
Action: Mouse scrolled (437, 302) with delta (0, 0)
Screenshot: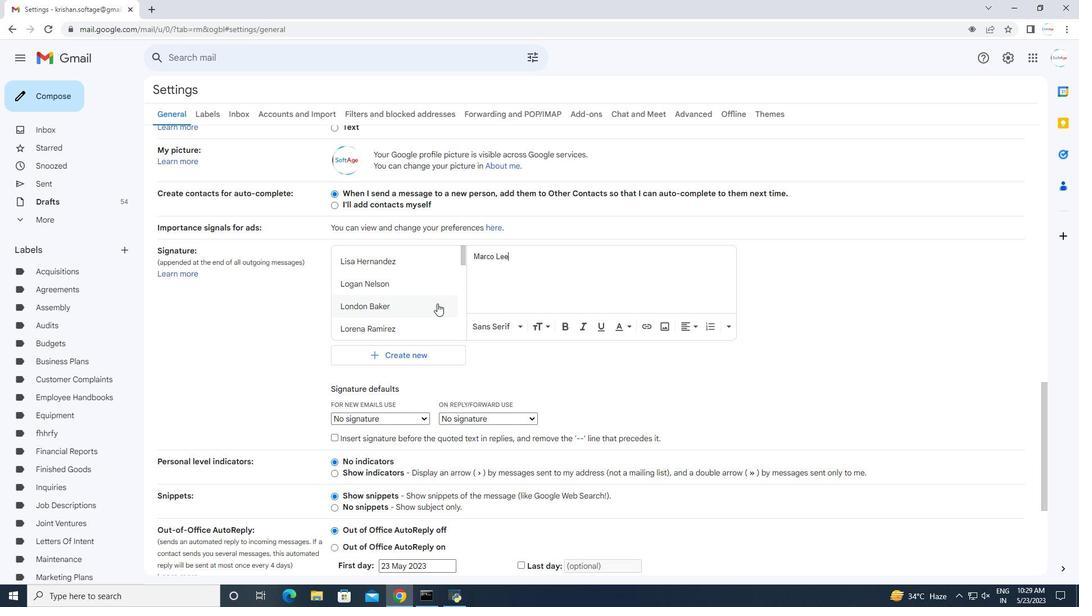 
Action: Mouse scrolled (437, 302) with delta (0, 0)
Screenshot: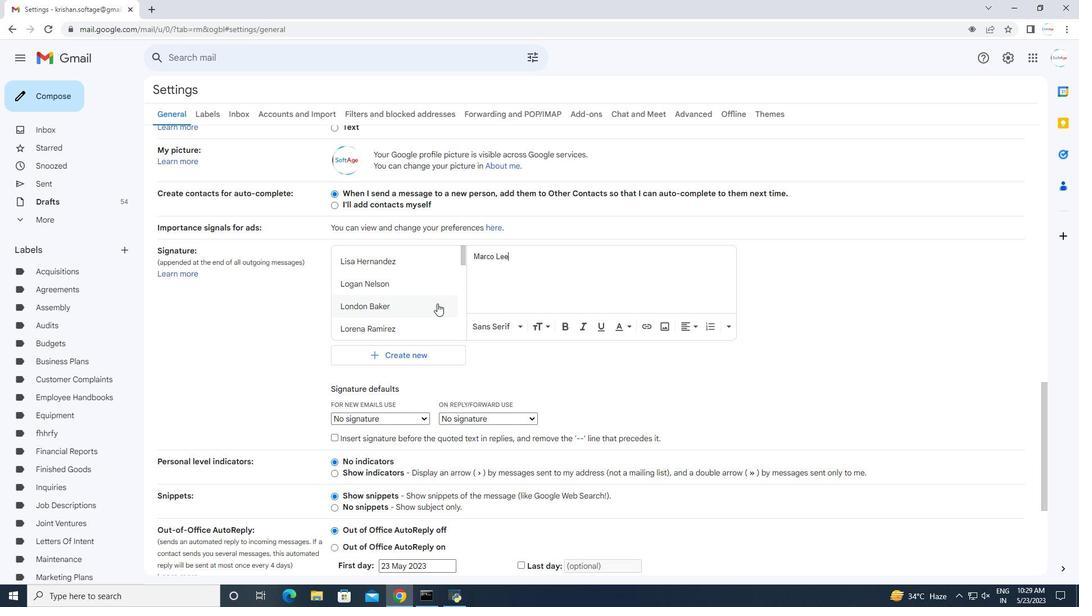 
Action: Mouse scrolled (437, 302) with delta (0, 0)
Screenshot: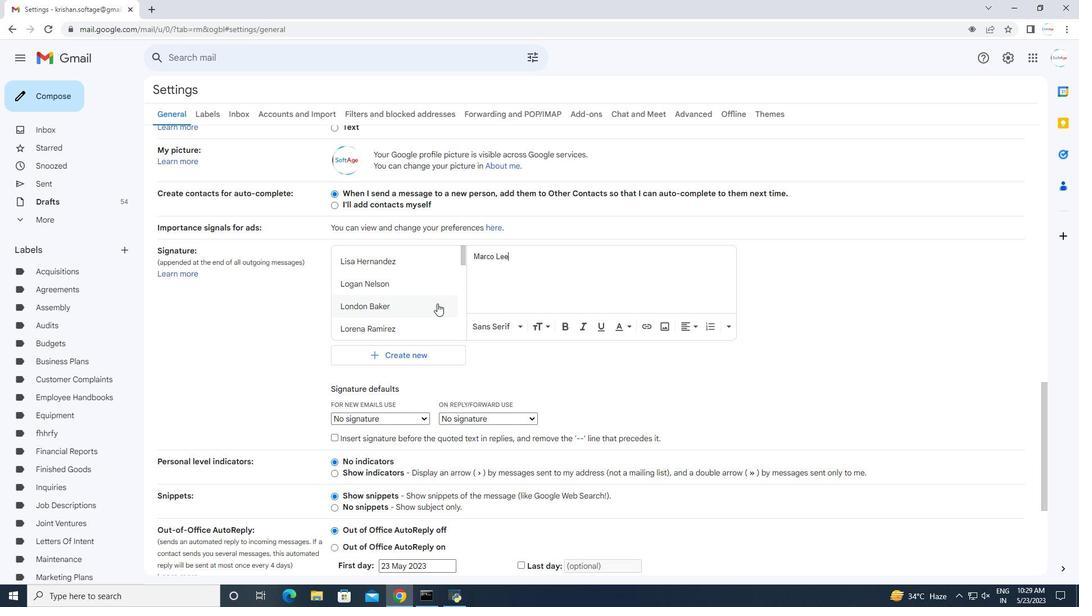 
Action: Mouse scrolled (437, 302) with delta (0, 0)
Screenshot: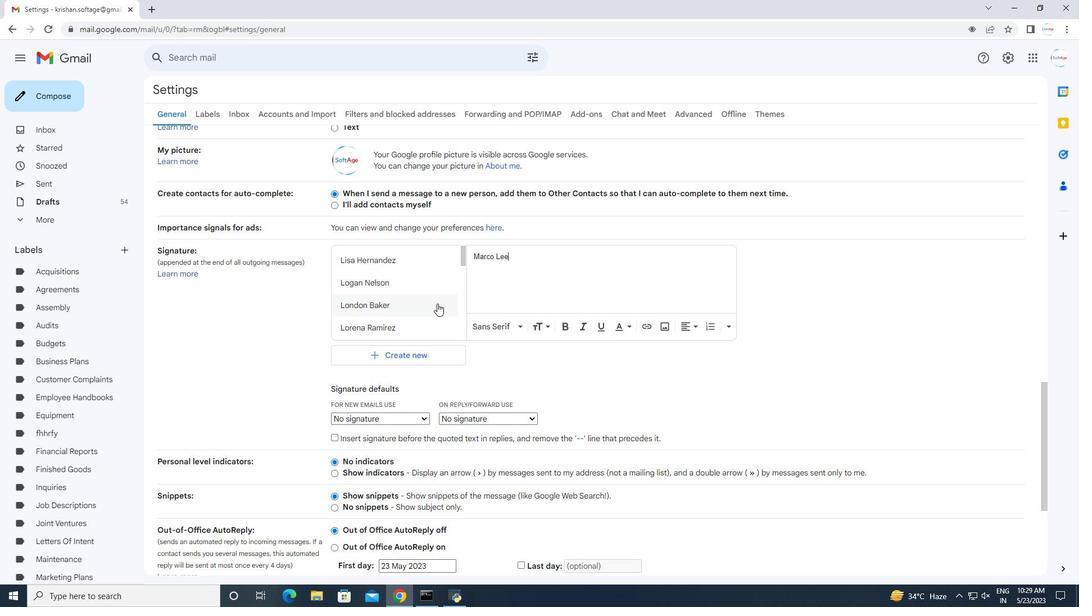 
Action: Mouse scrolled (437, 302) with delta (0, 0)
Screenshot: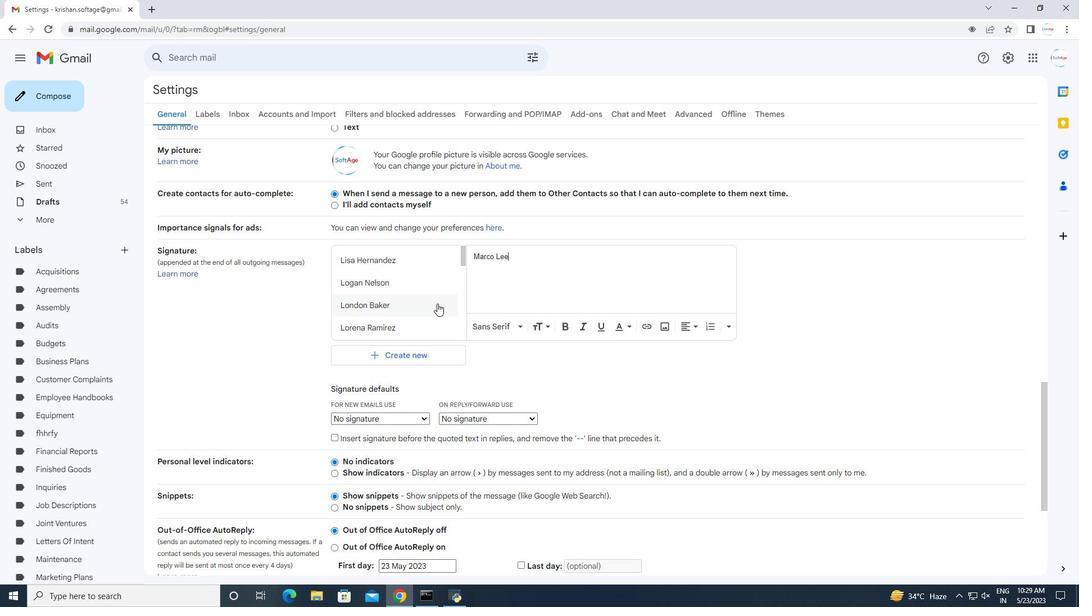 
Action: Mouse moved to (486, 400)
Screenshot: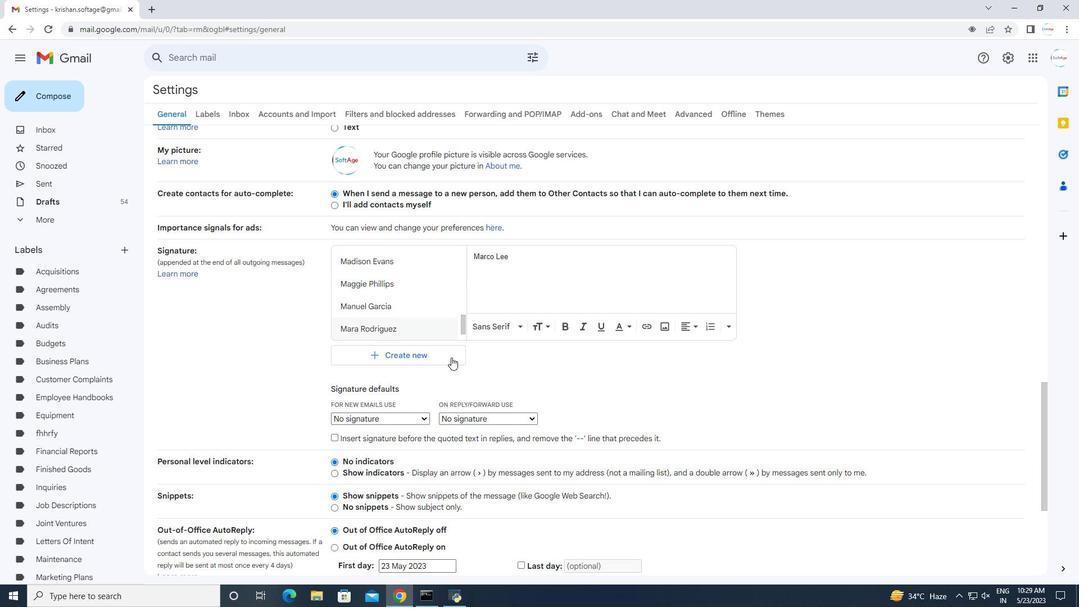 
Action: Mouse scrolled (486, 400) with delta (0, 0)
Screenshot: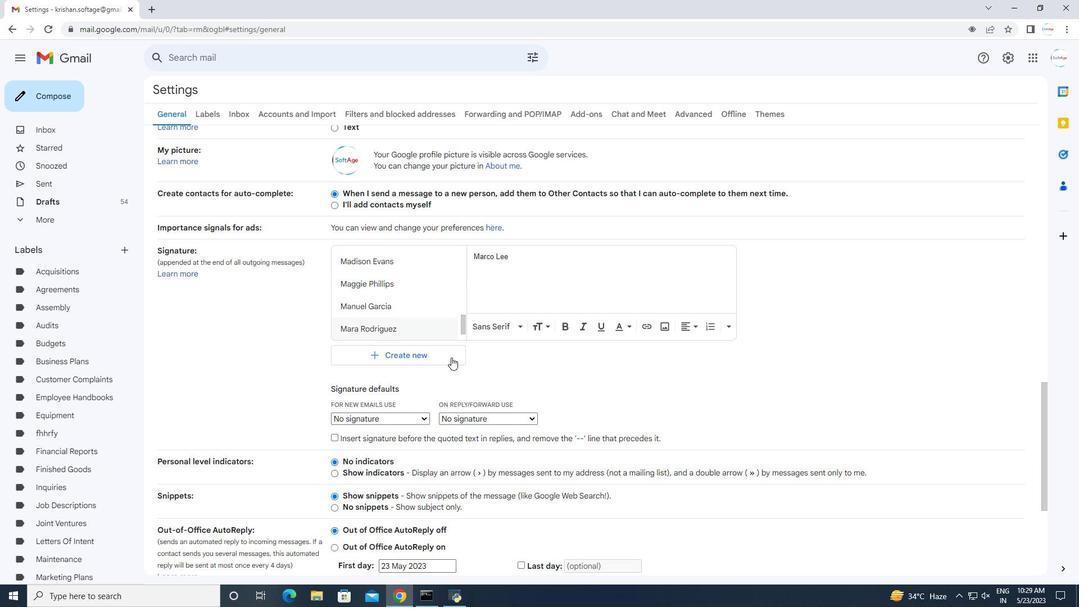 
Action: Mouse moved to (493, 402)
Screenshot: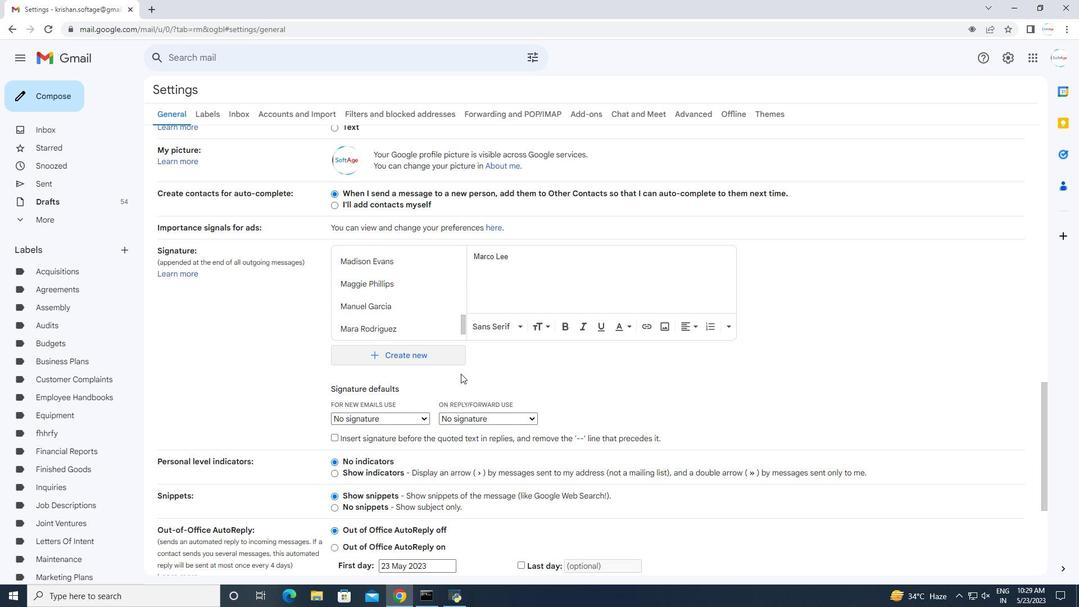 
Action: Mouse scrolled (493, 401) with delta (0, 0)
Screenshot: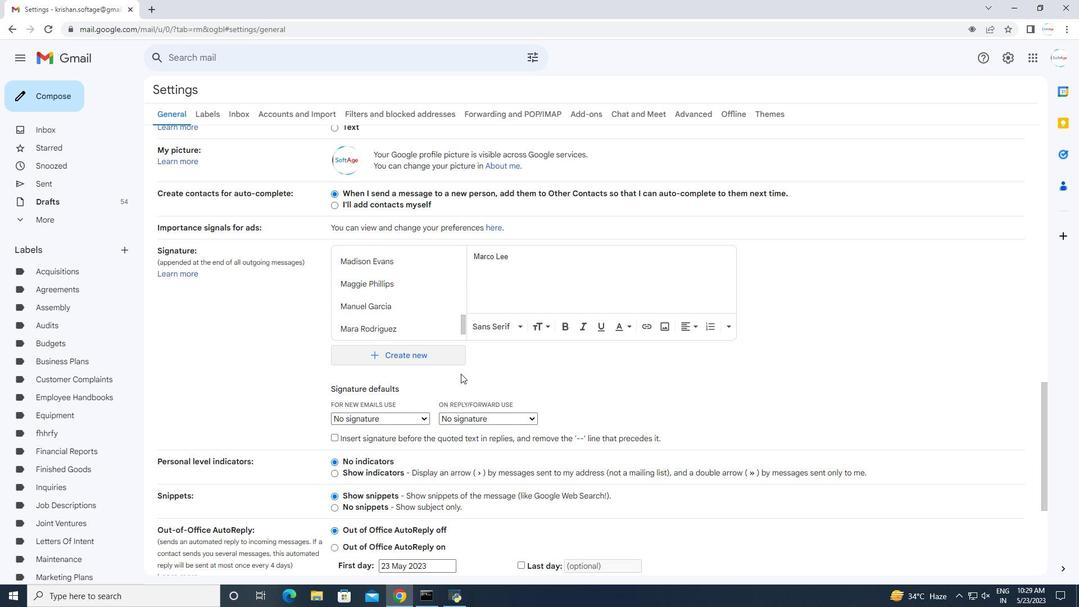 
Action: Mouse moved to (519, 410)
Screenshot: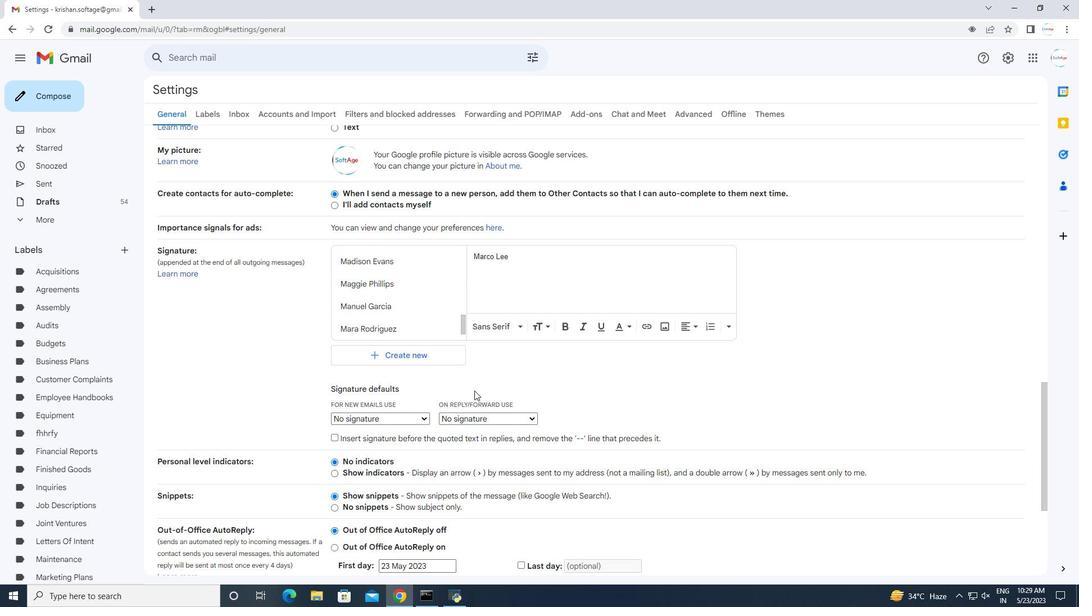 
Action: Mouse scrolled (519, 409) with delta (0, 0)
Screenshot: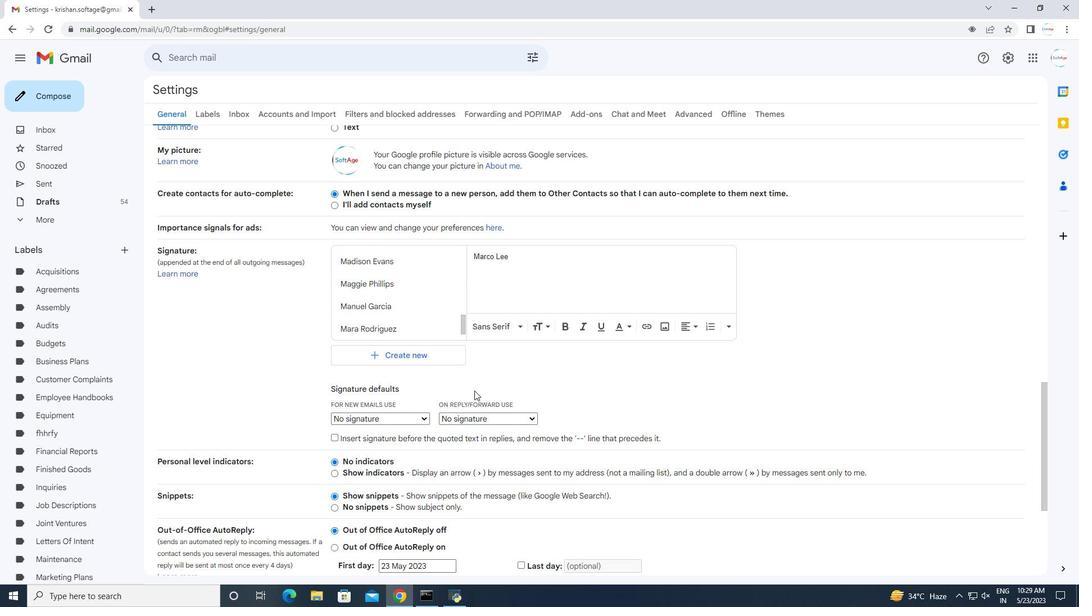 
Action: Mouse moved to (539, 413)
Screenshot: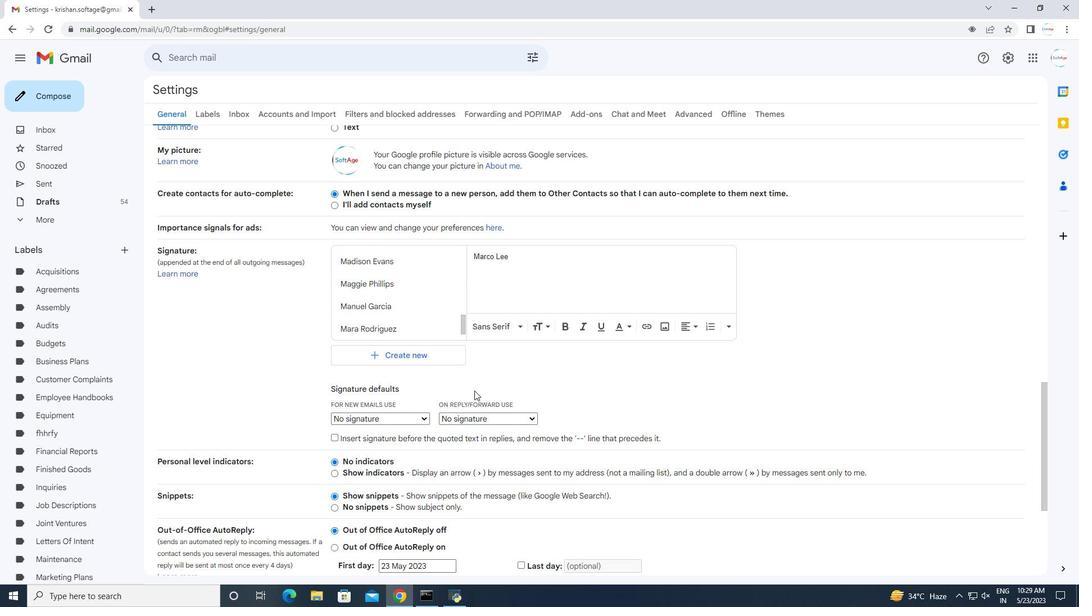 
Action: Mouse scrolled (539, 412) with delta (0, 0)
Screenshot: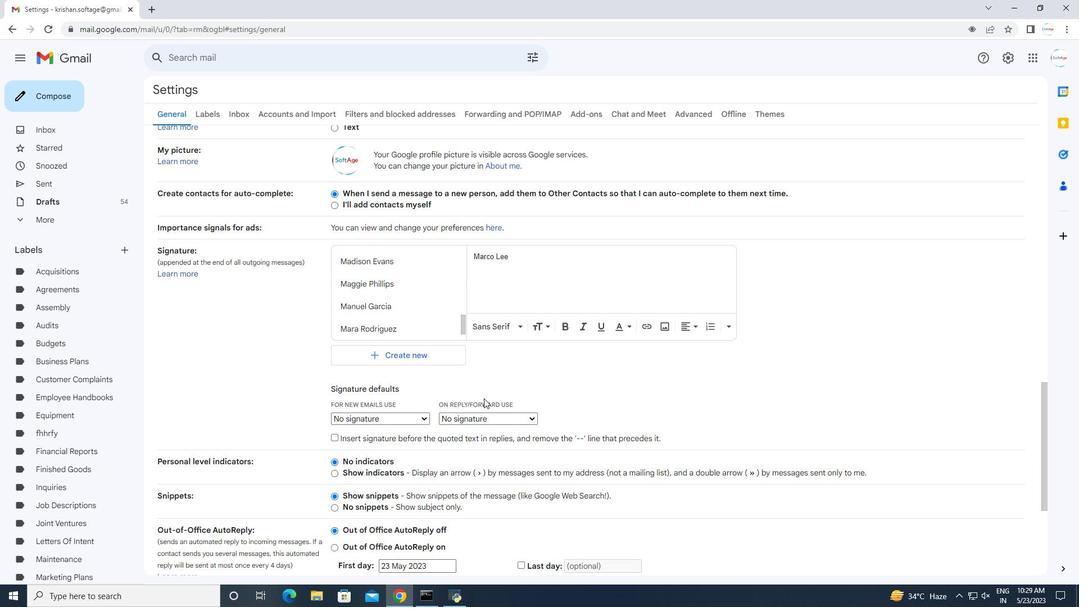 
Action: Mouse moved to (546, 413)
Screenshot: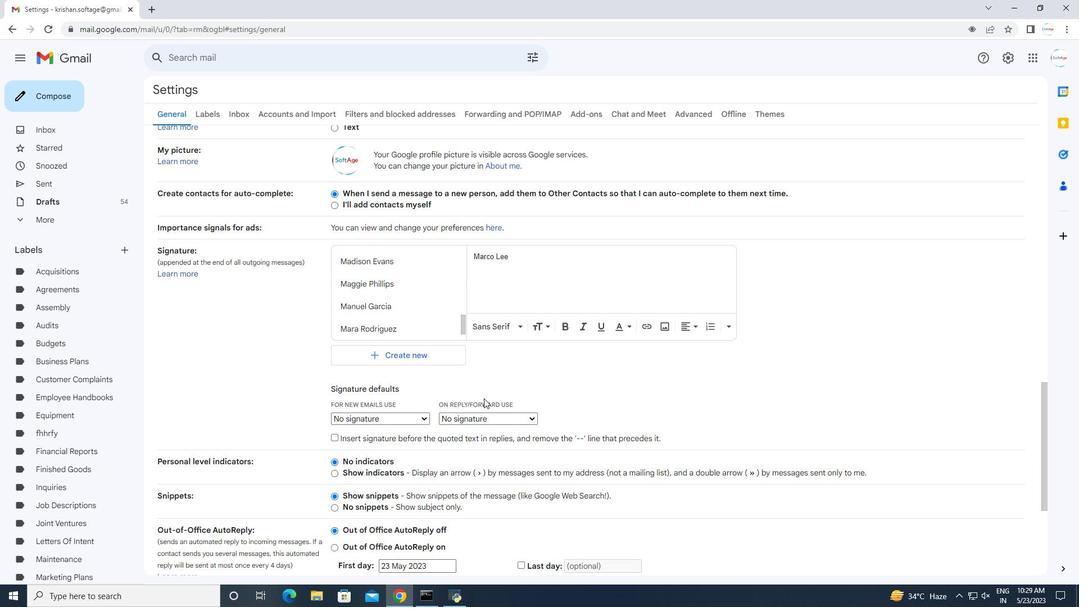 
Action: Mouse scrolled (545, 412) with delta (0, 0)
Screenshot: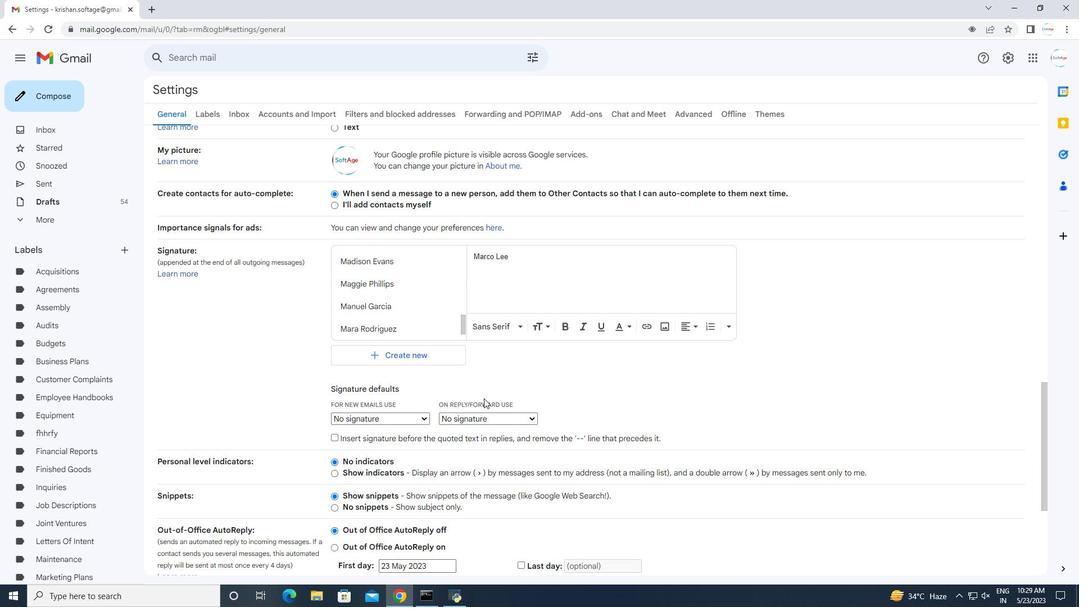 
Action: Mouse moved to (547, 413)
Screenshot: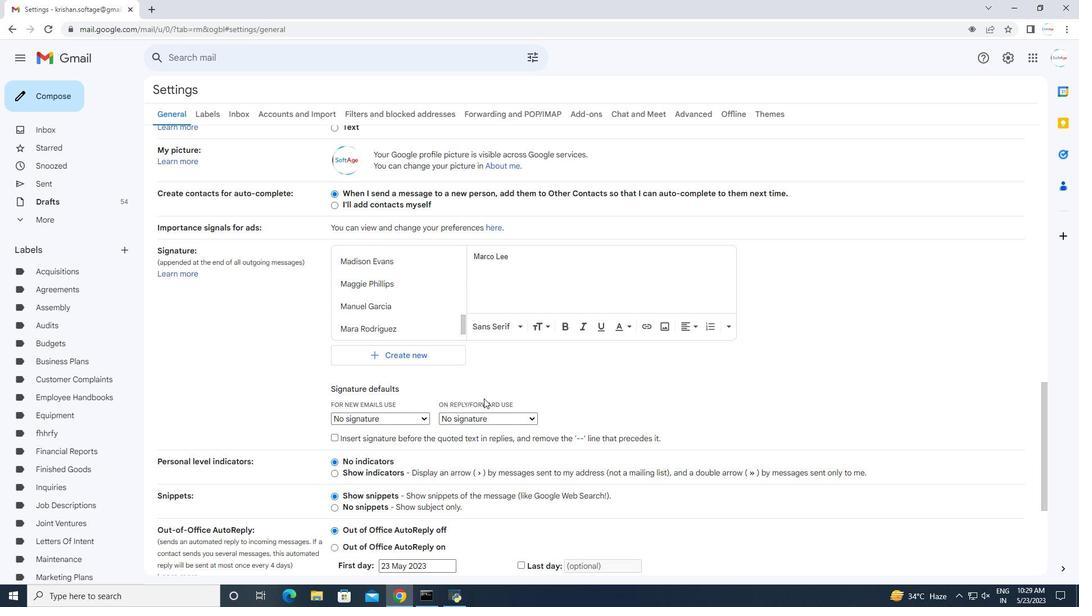 
Action: Mouse scrolled (547, 412) with delta (0, 0)
Screenshot: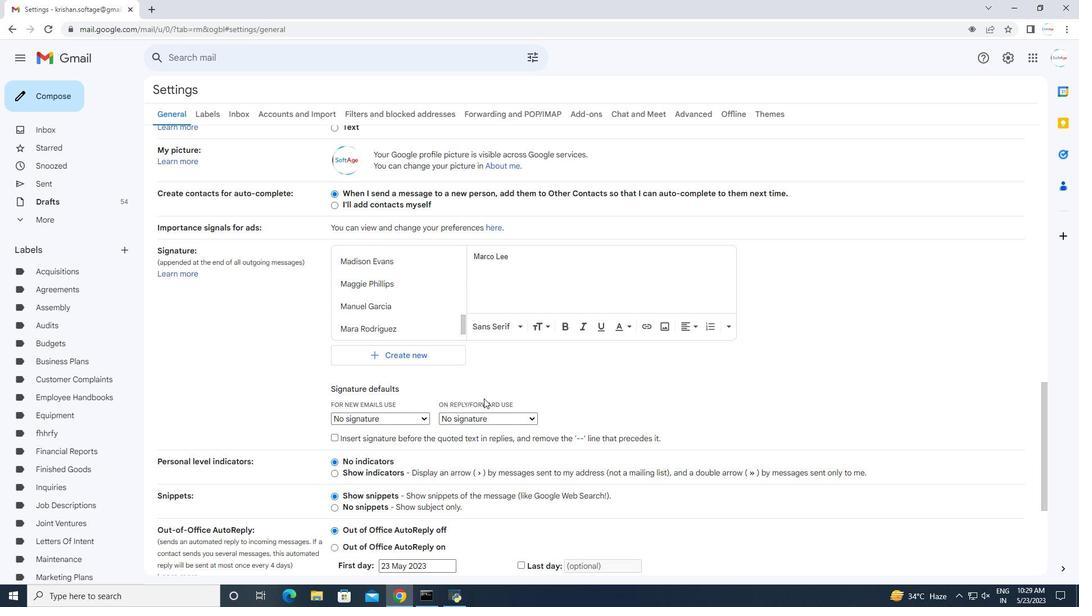 
Action: Mouse moved to (549, 414)
Screenshot: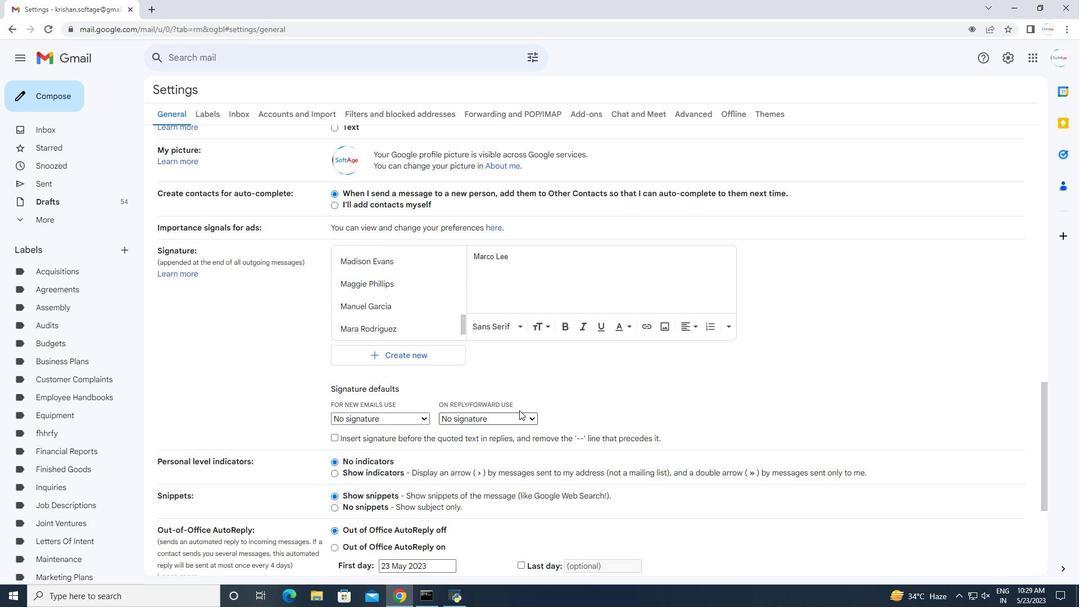 
Action: Mouse scrolled (549, 413) with delta (0, 0)
Screenshot: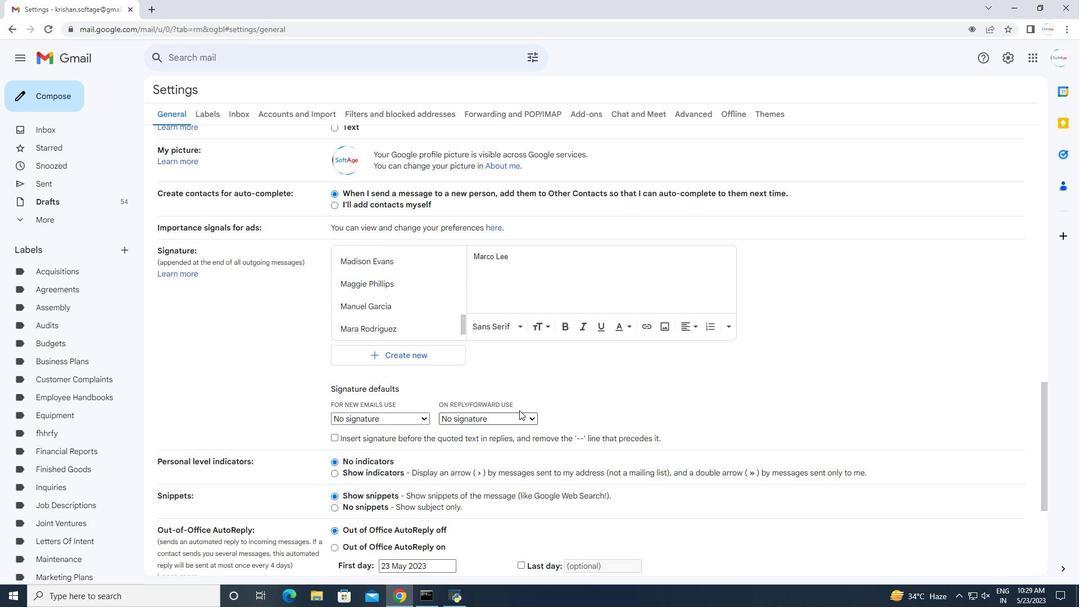 
Action: Mouse moved to (564, 508)
Screenshot: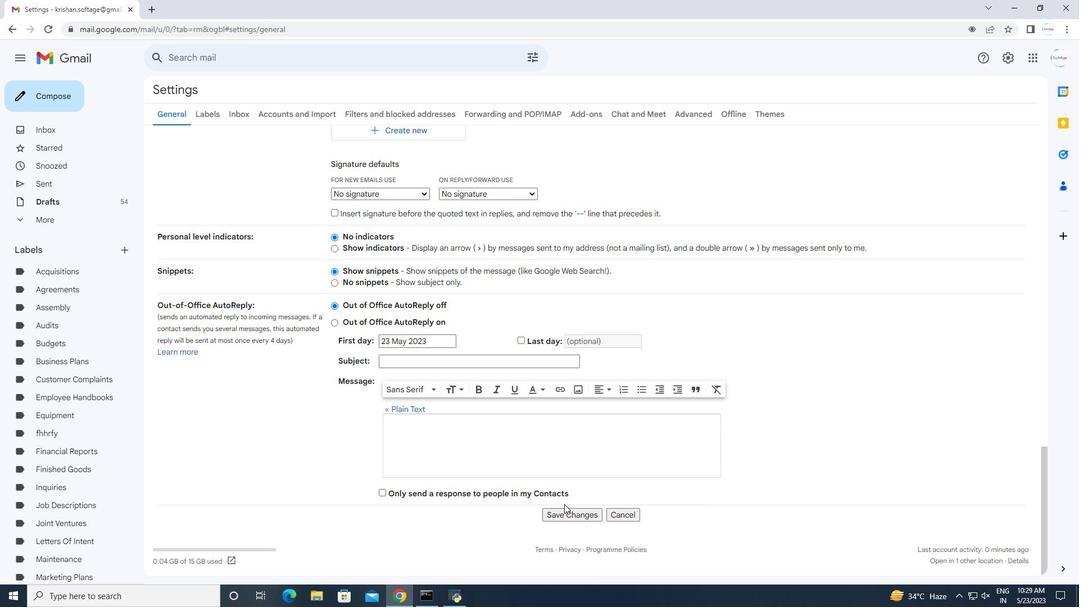 
Action: Mouse pressed left at (564, 508)
Screenshot: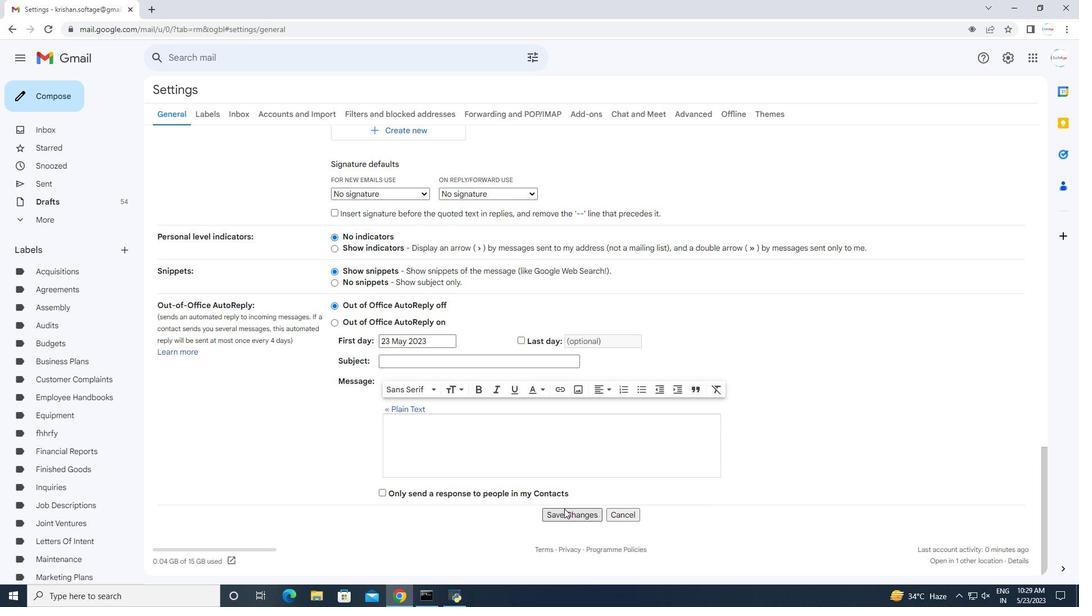 
Action: Mouse moved to (46, 92)
Screenshot: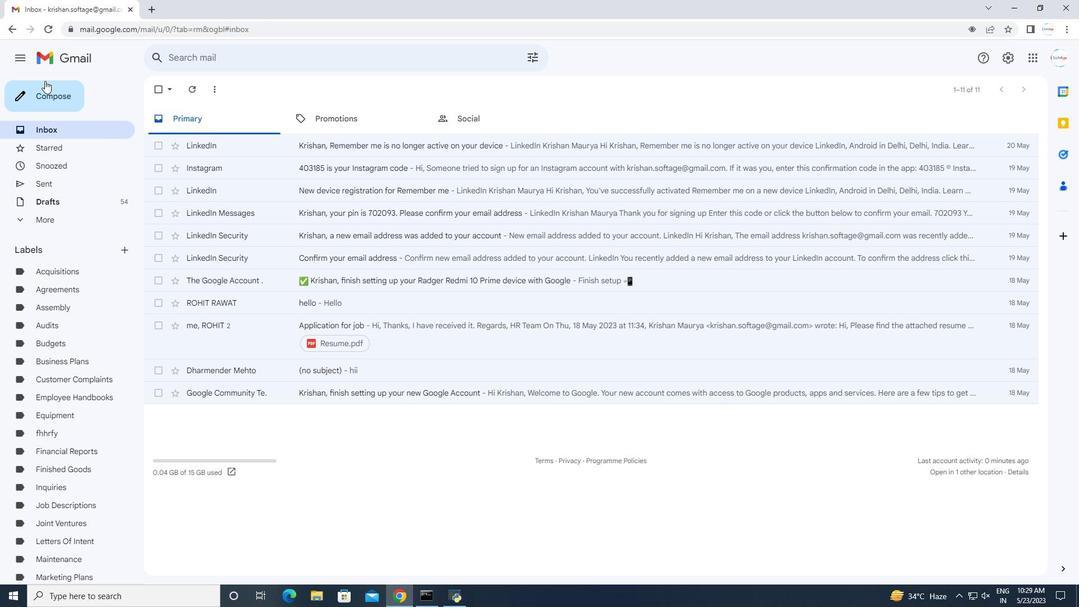 
Action: Mouse pressed left at (46, 92)
Screenshot: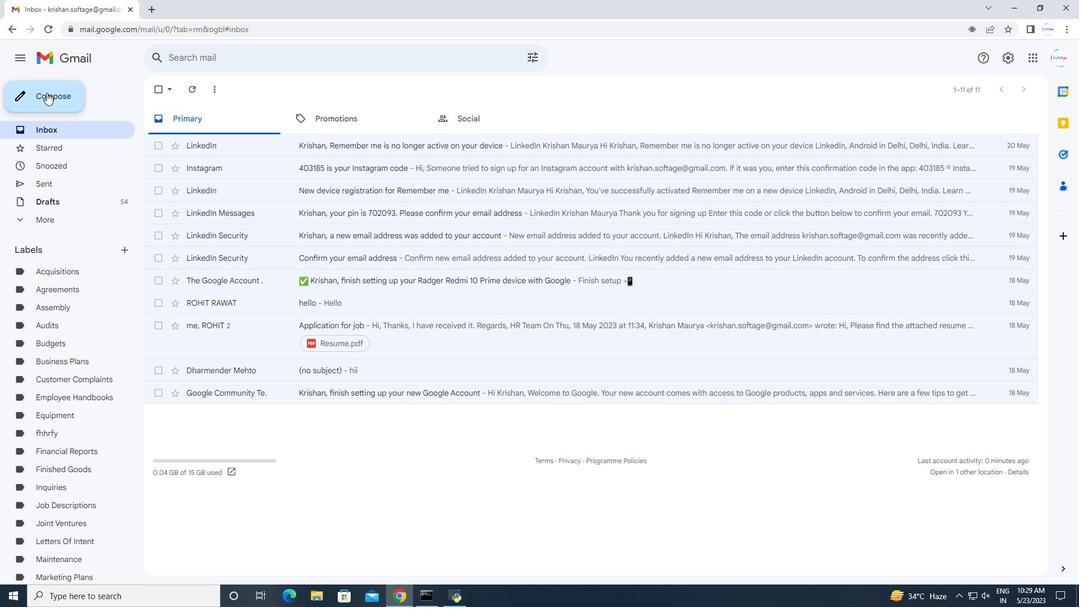 
Action: Mouse moved to (758, 273)
Screenshot: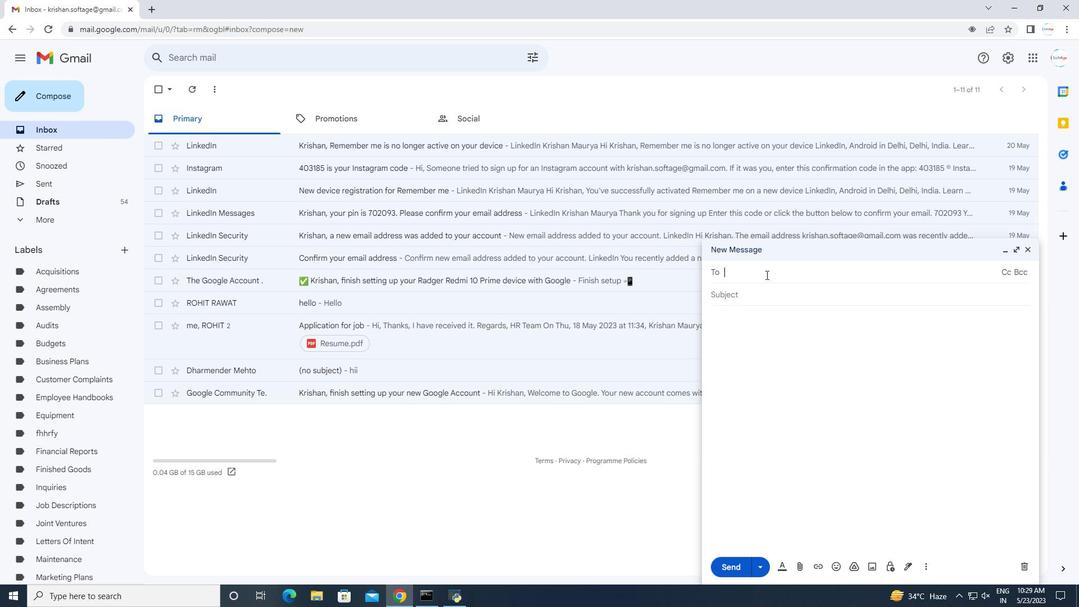 
Action: Mouse pressed left at (758, 273)
Screenshot: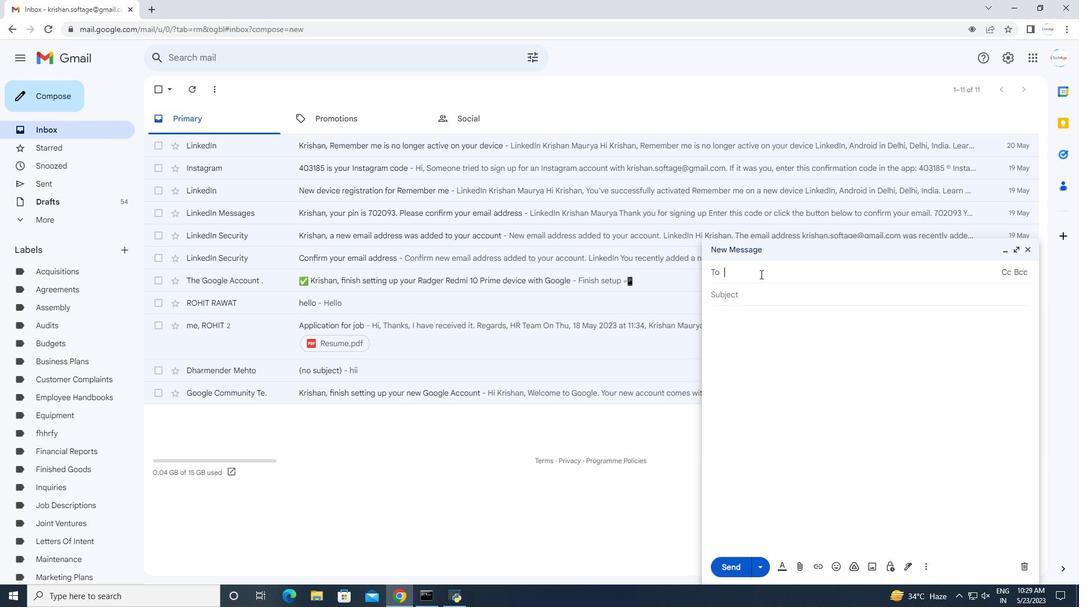 
Action: Key pressed softage.6<Key.shift>@softage.net<Key.tab><Key.tab><Key.tab><Key.shift>Best<Key.space>
Screenshot: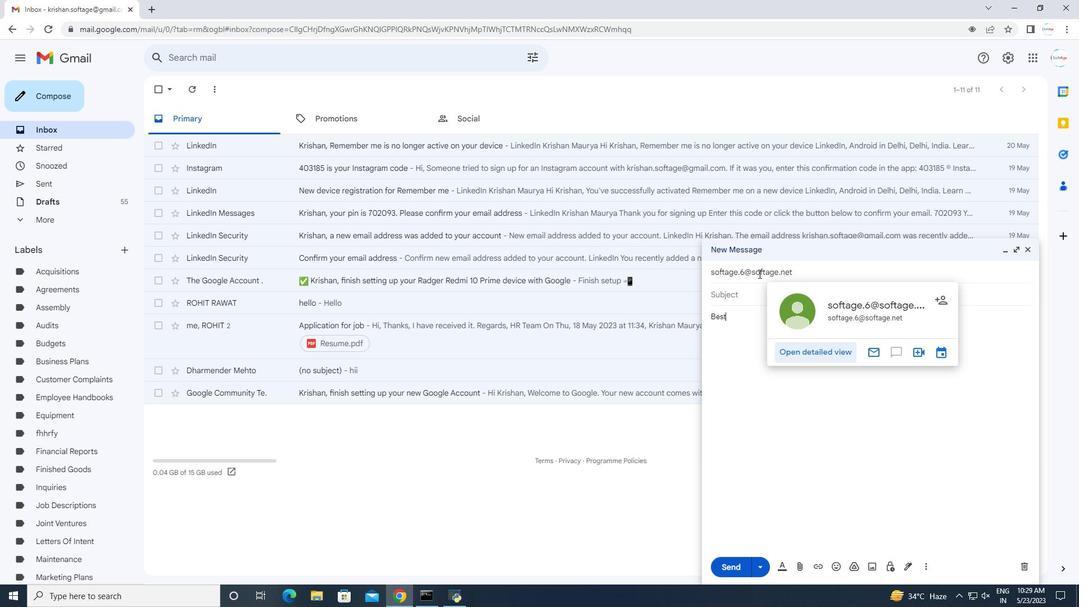 
Action: Mouse moved to (754, 311)
Screenshot: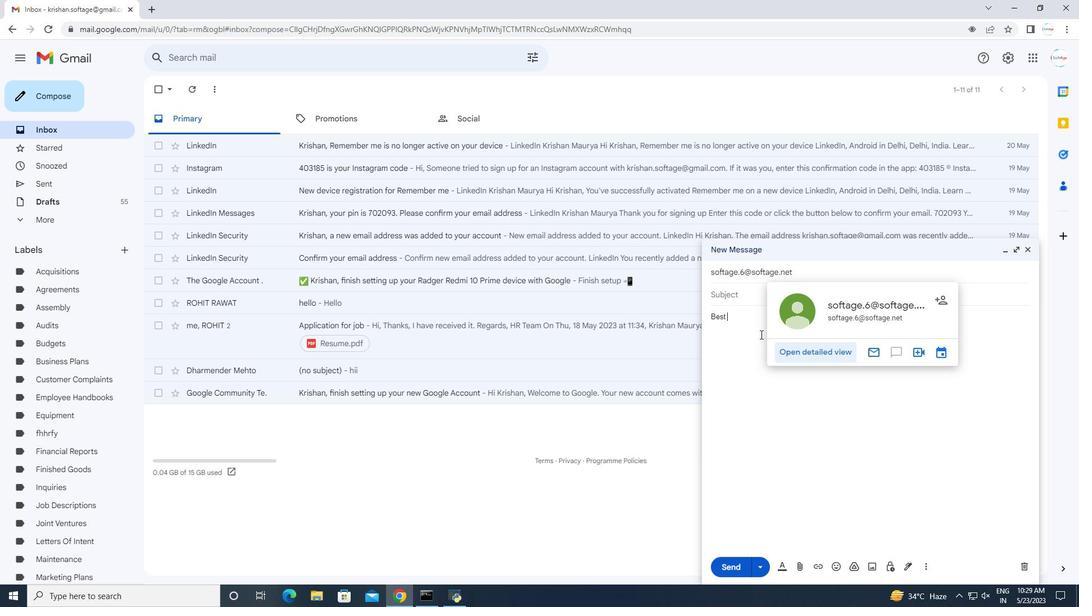 
Action: Mouse pressed left at (754, 311)
Screenshot: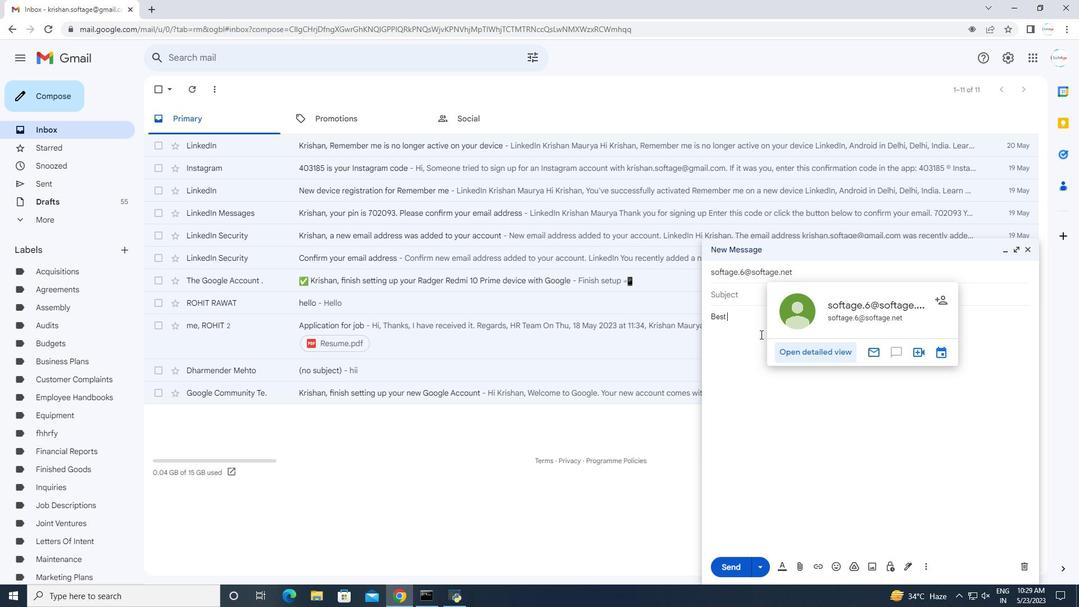 
Action: Mouse moved to (754, 310)
Screenshot: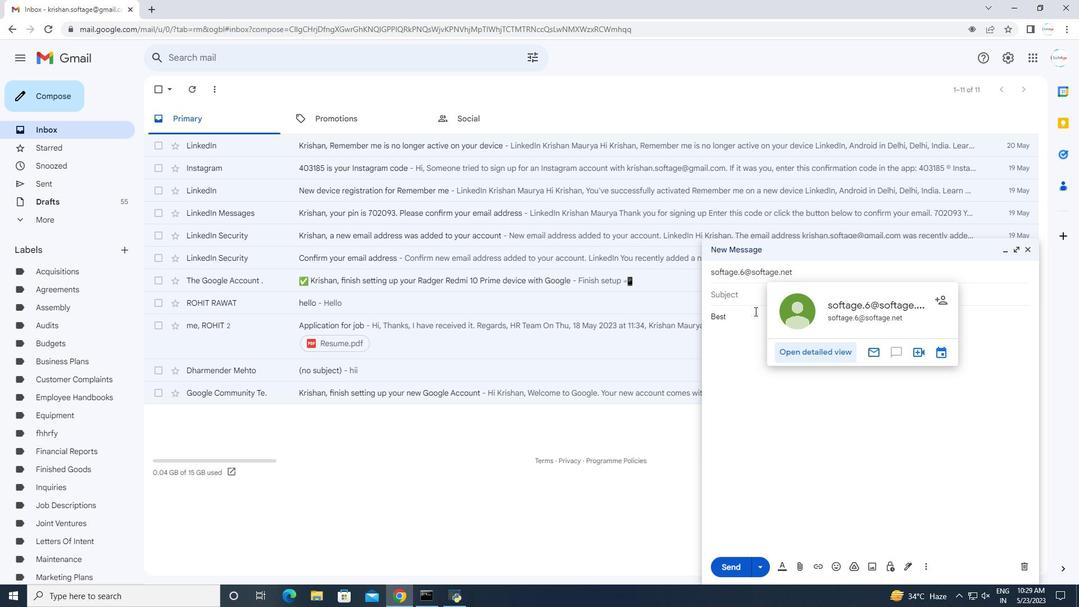 
Action: Key pressed wishes<Key.space>for<Key.space>a<Key.space>happy<Key.space><Key.shift>Natin<Key.backspace>onal<Key.space><Key.shift>Family<Key.space><Key.shift>Literacy<Key.space><Key.shift>Month.
Screenshot: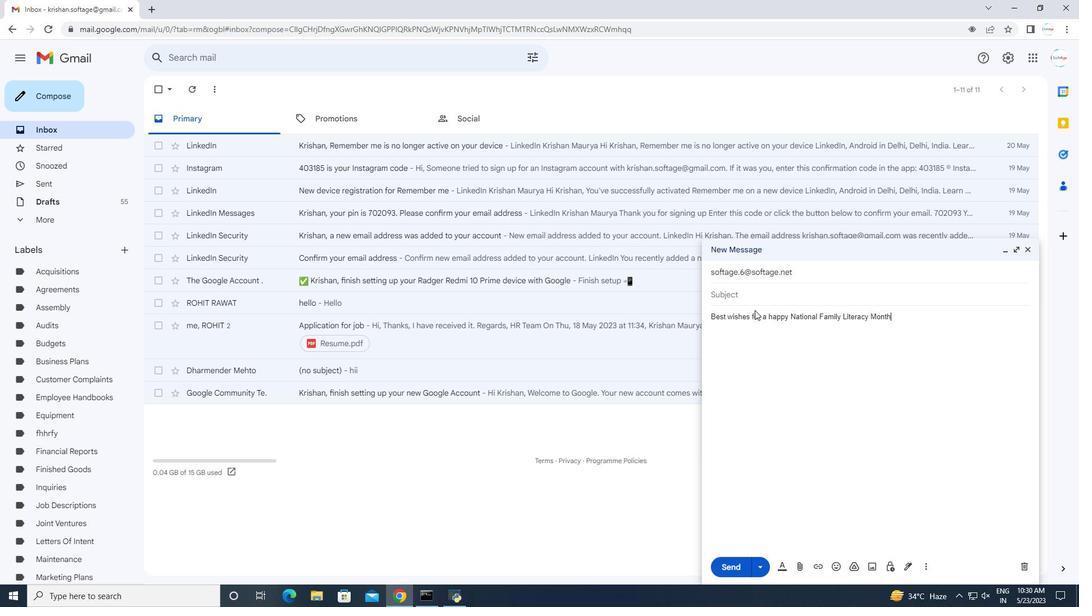 
Action: Mouse moved to (905, 565)
Screenshot: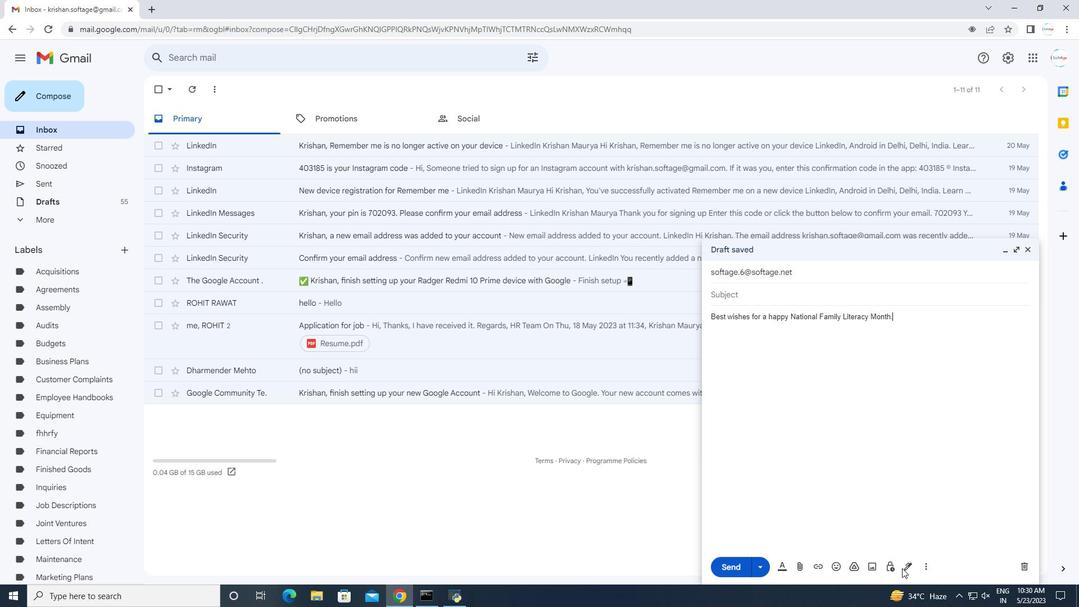 
Action: Mouse pressed left at (905, 565)
Screenshot: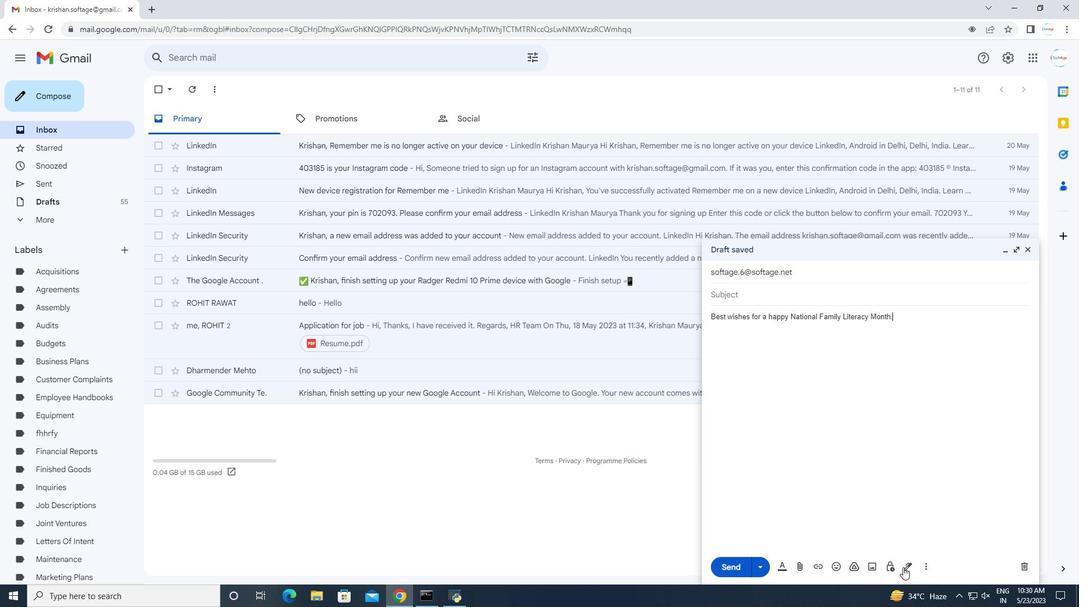 
Action: Mouse moved to (928, 534)
Screenshot: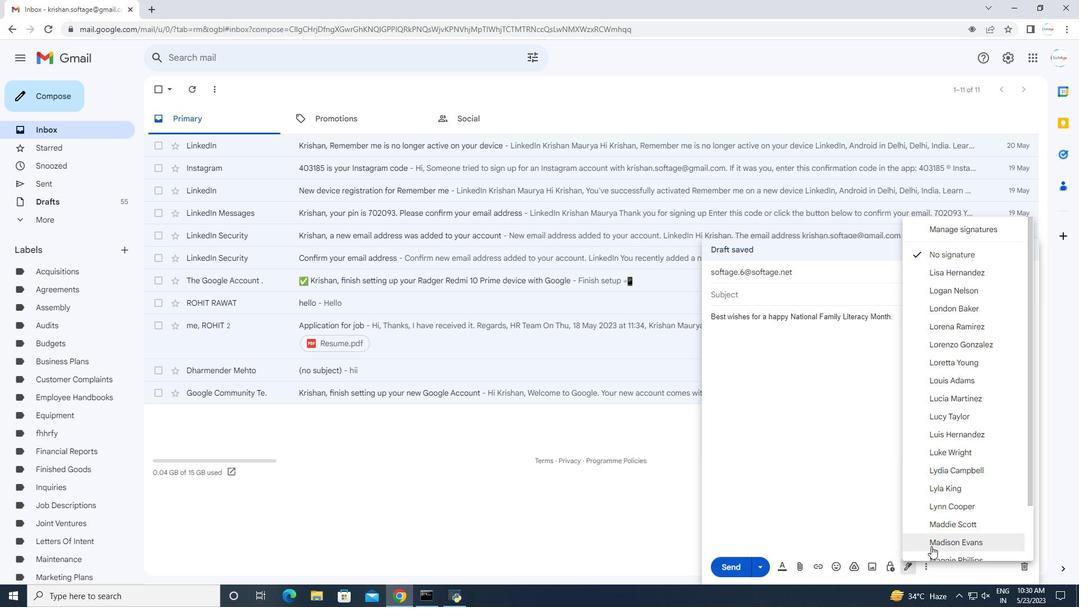 
Action: Mouse scrolled (928, 534) with delta (0, 0)
Screenshot: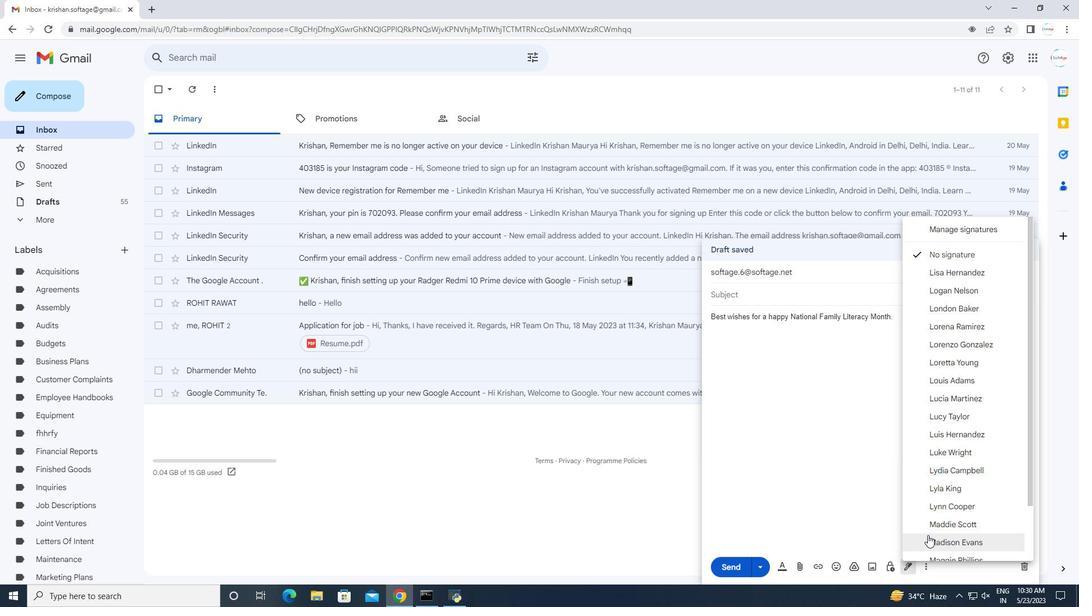 
Action: Mouse scrolled (928, 534) with delta (0, 0)
Screenshot: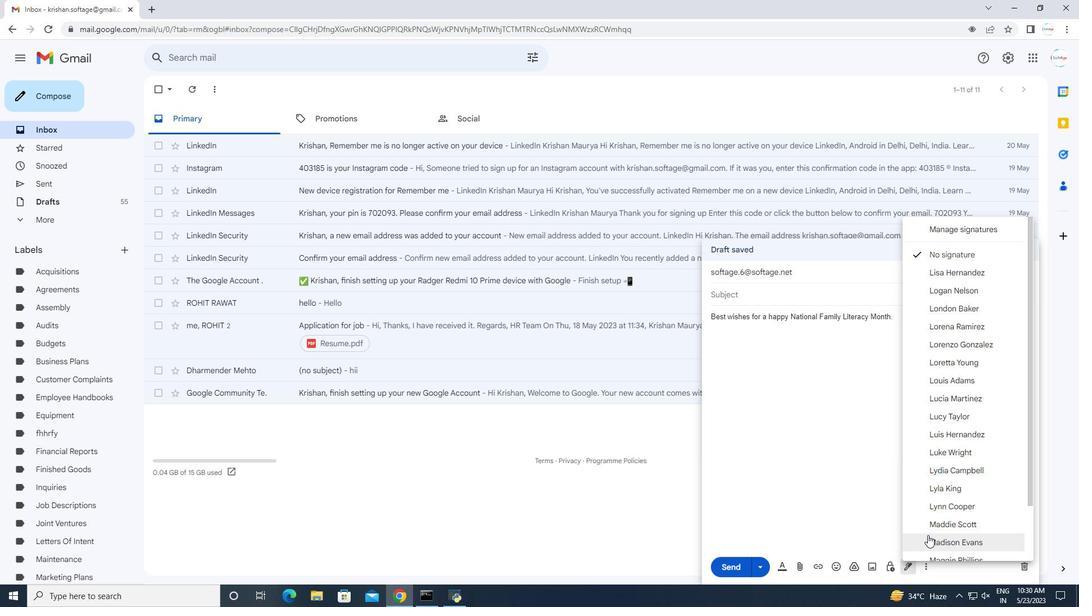 
Action: Mouse scrolled (928, 534) with delta (0, 0)
Screenshot: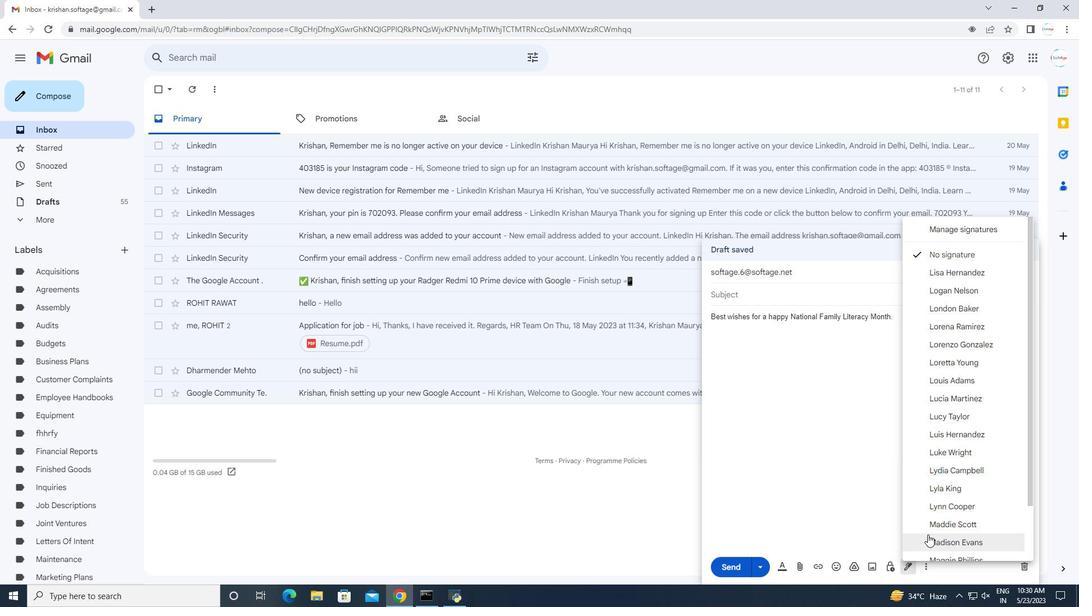 
Action: Mouse scrolled (928, 534) with delta (0, 0)
Screenshot: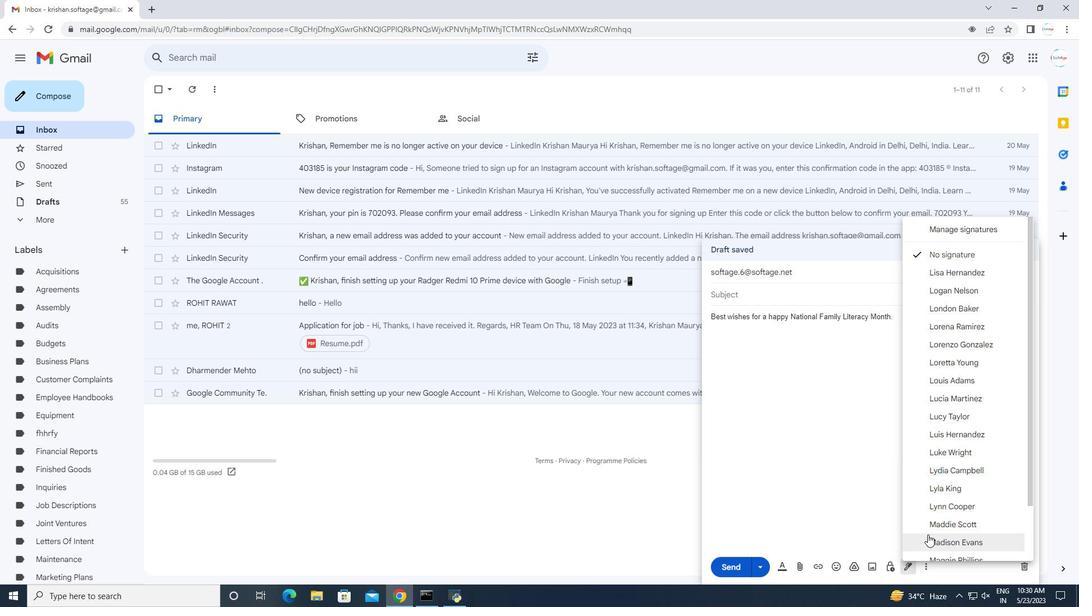 
Action: Mouse scrolled (928, 534) with delta (0, 0)
Screenshot: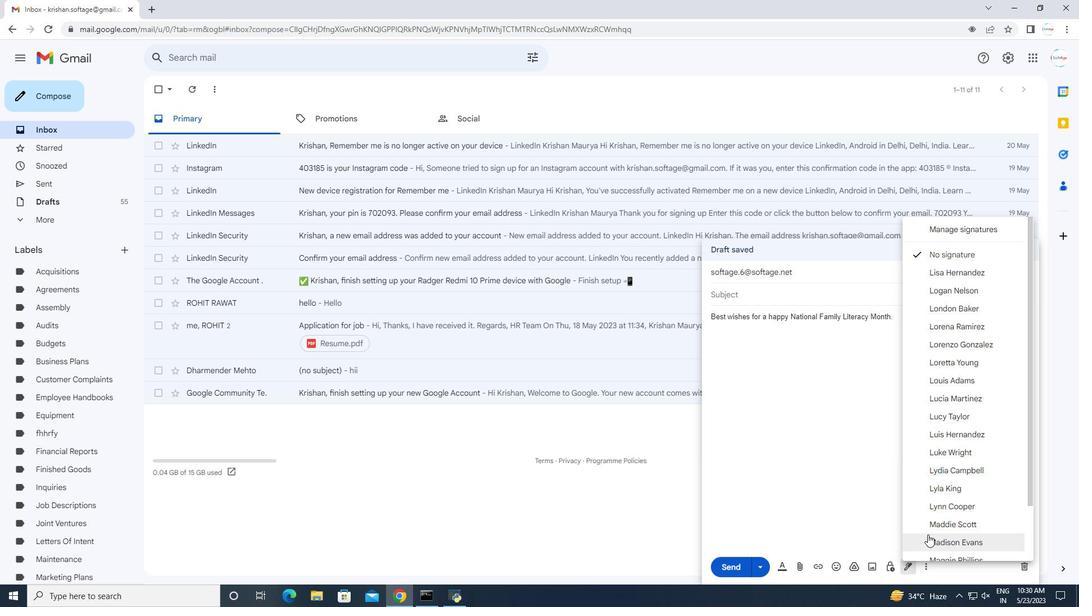 
Action: Mouse scrolled (928, 534) with delta (0, 0)
Screenshot: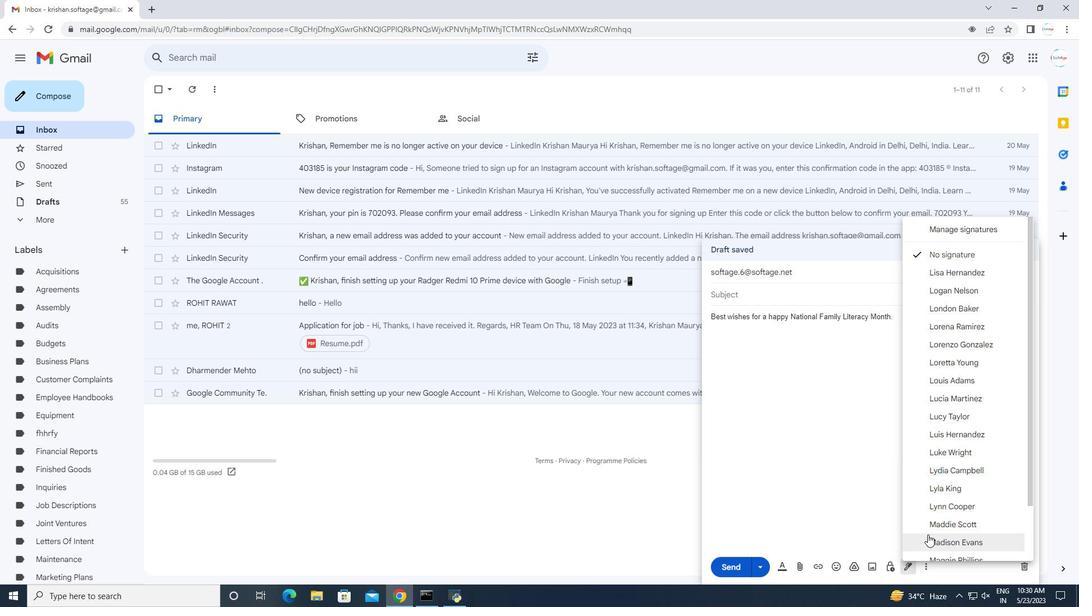 
Action: Mouse scrolled (928, 534) with delta (0, 0)
Screenshot: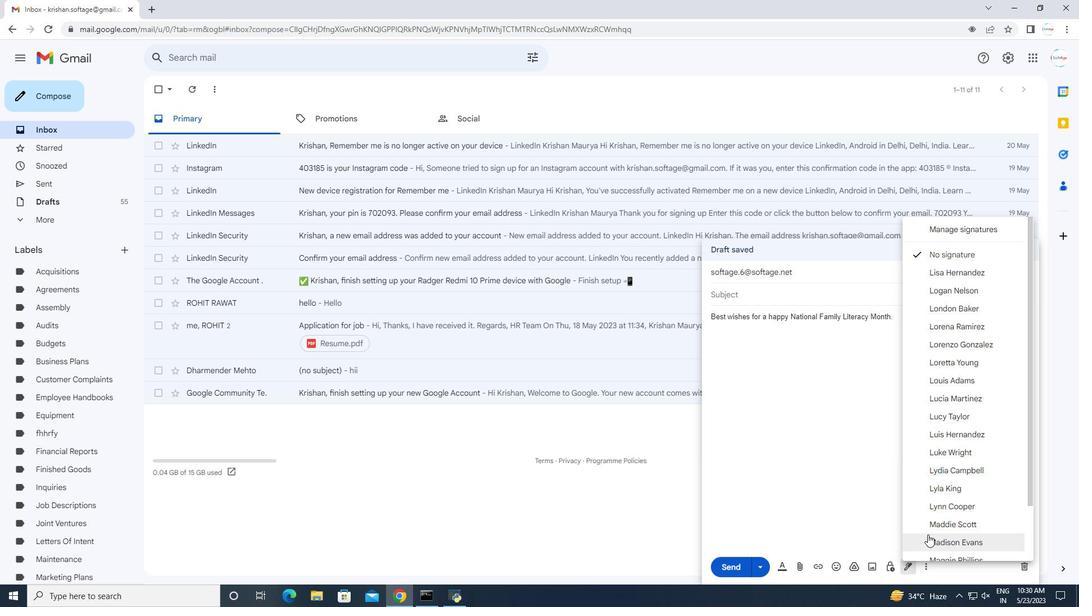 
Action: Mouse moved to (945, 555)
Screenshot: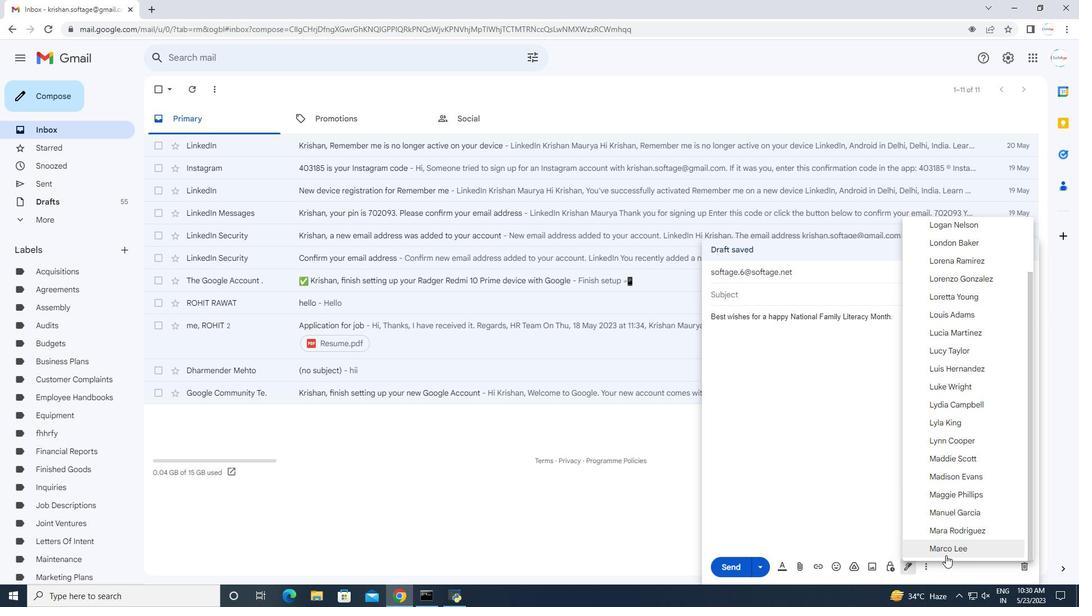 
Action: Mouse pressed left at (945, 555)
Screenshot: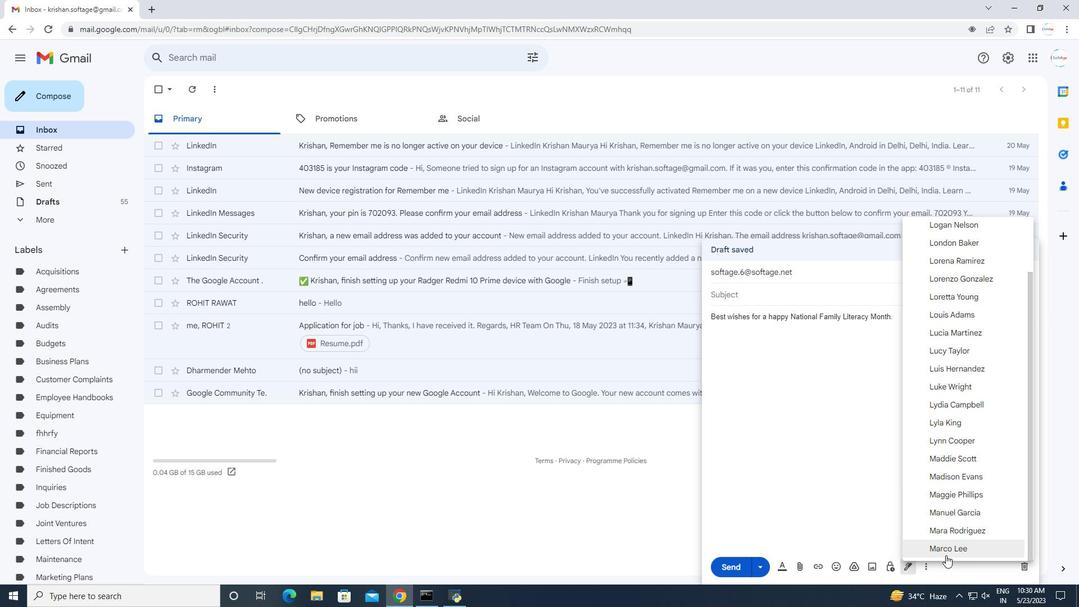 
Action: Mouse moved to (920, 563)
Screenshot: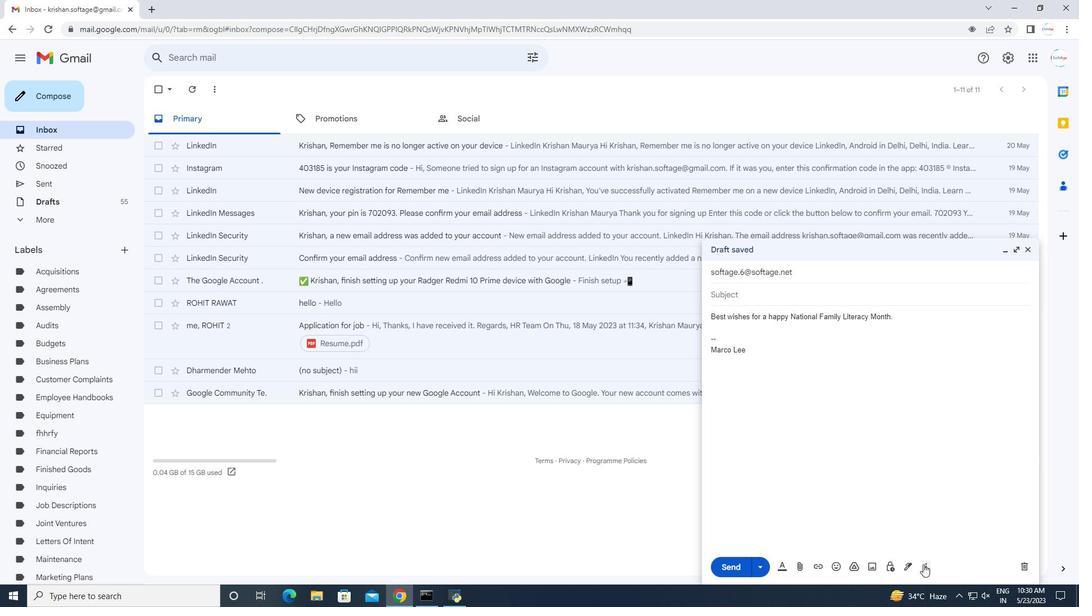 
Action: Mouse pressed left at (920, 563)
Screenshot: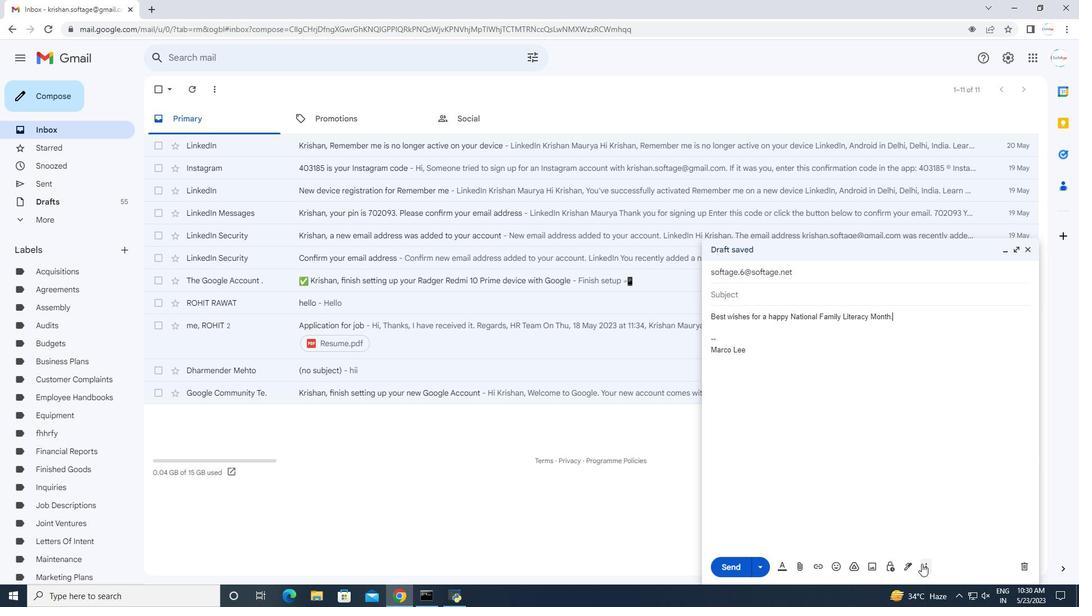 
Action: Mouse moved to (963, 457)
Screenshot: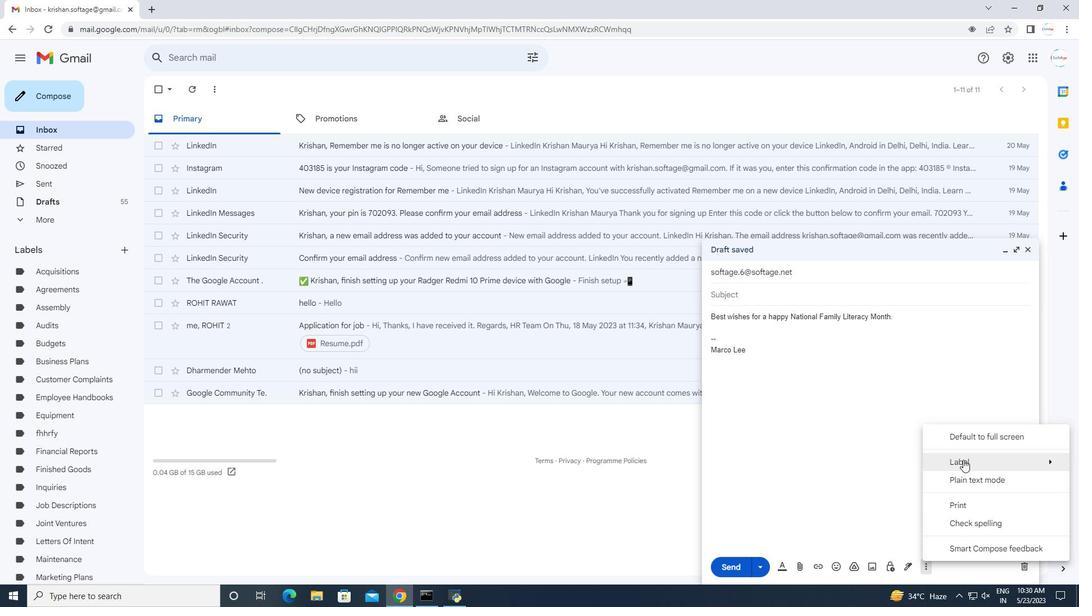 
Action: Mouse pressed left at (963, 457)
Screenshot: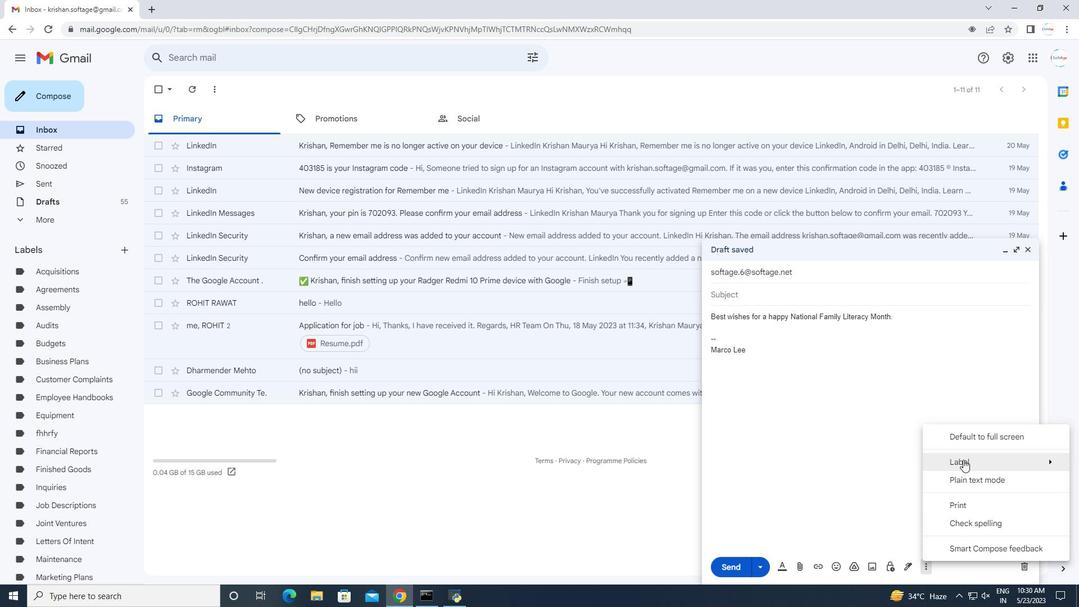 
Action: Mouse moved to (844, 442)
Screenshot: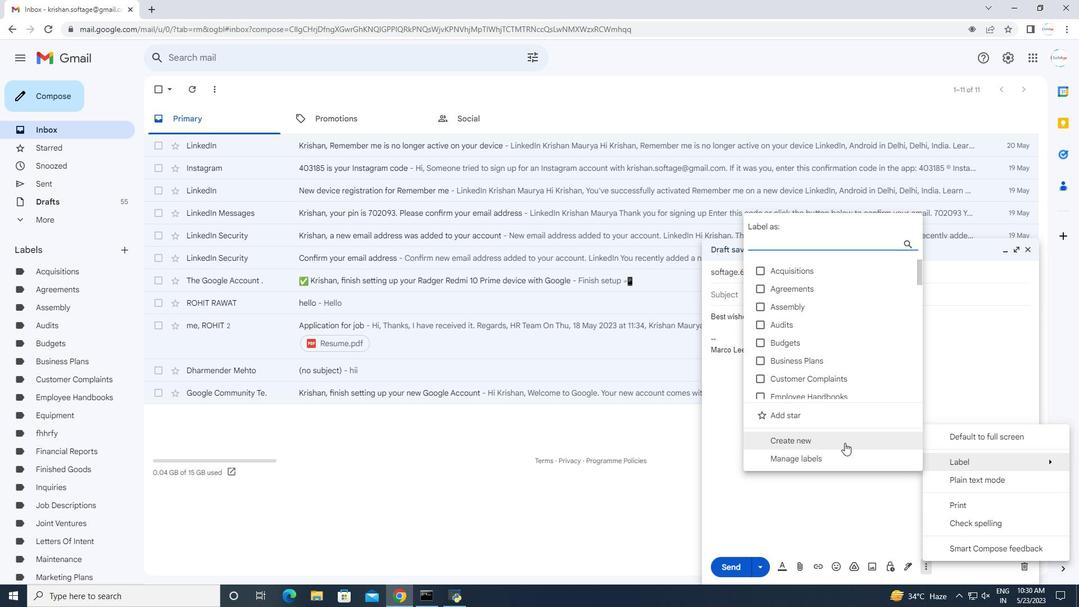 
Action: Mouse pressed left at (844, 442)
Screenshot: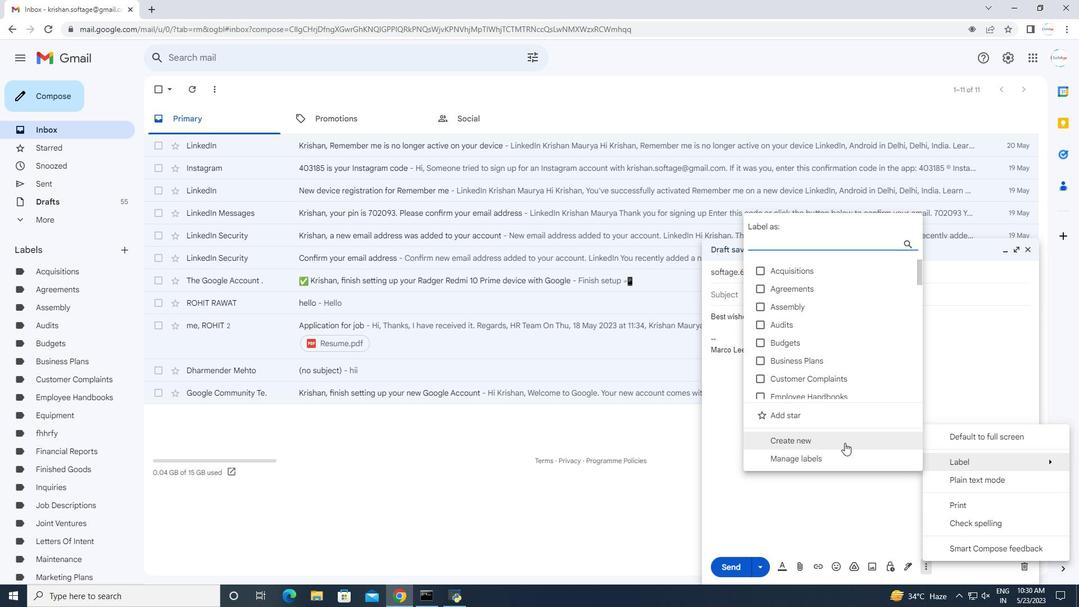 
Action: Mouse moved to (575, 301)
Screenshot: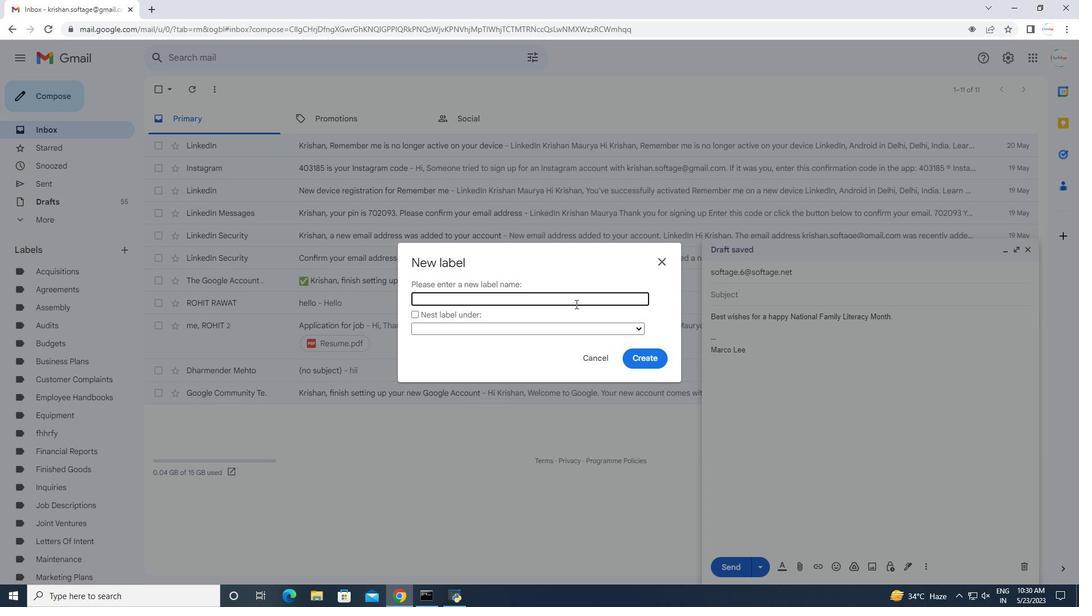 
Action: Mouse pressed left at (575, 301)
Screenshot: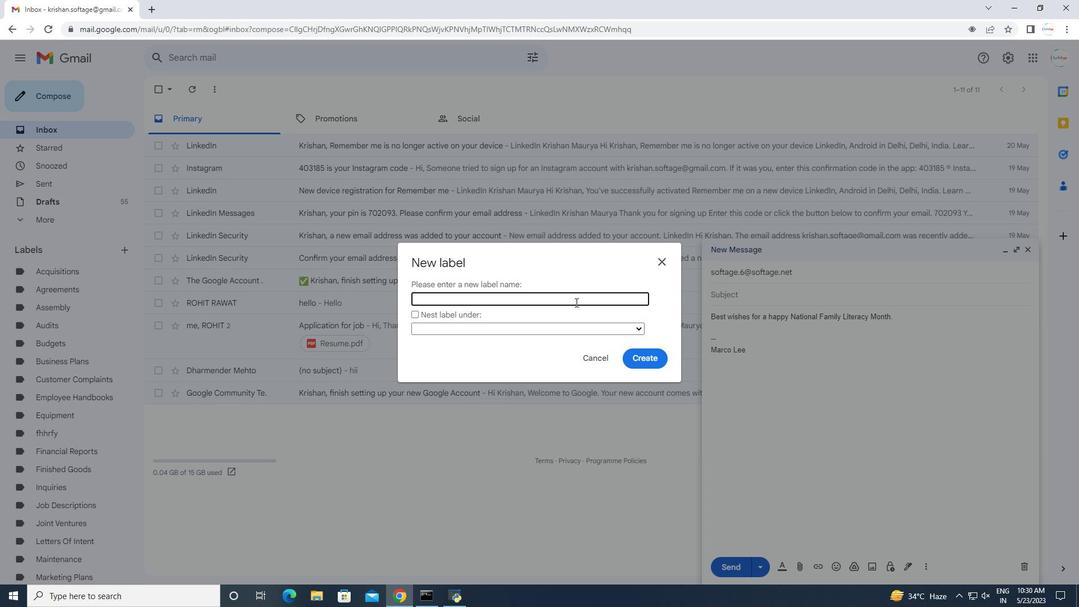 
Action: Mouse moved to (574, 299)
Screenshot: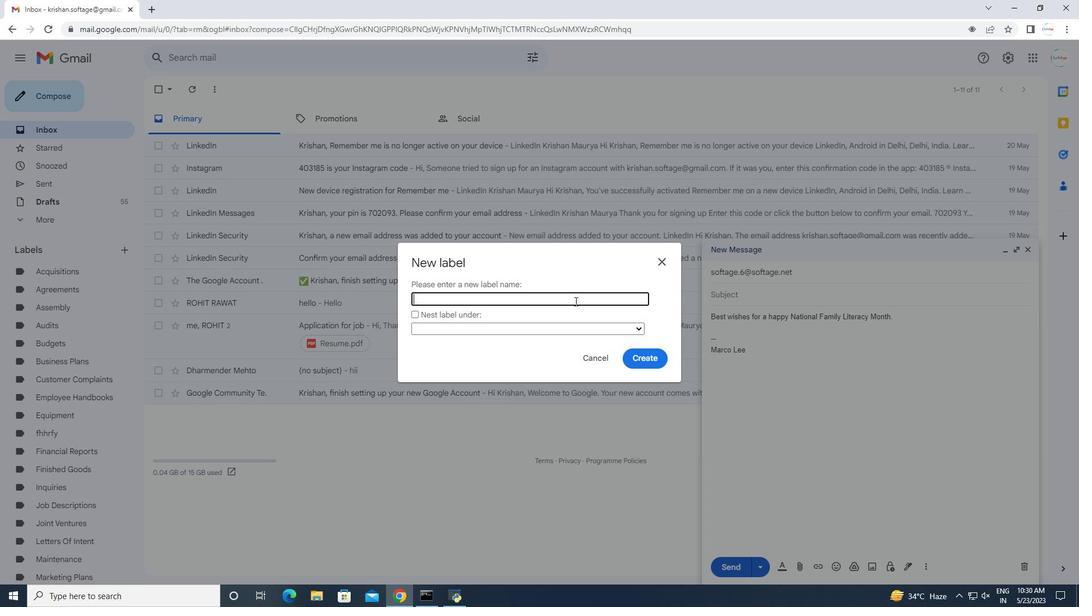 
Action: Key pressed <Key.shift>Employmesnt<Key.backspace><Key.backspace><Key.backspace>nt<Key.space><Key.shift>Contracts
Screenshot: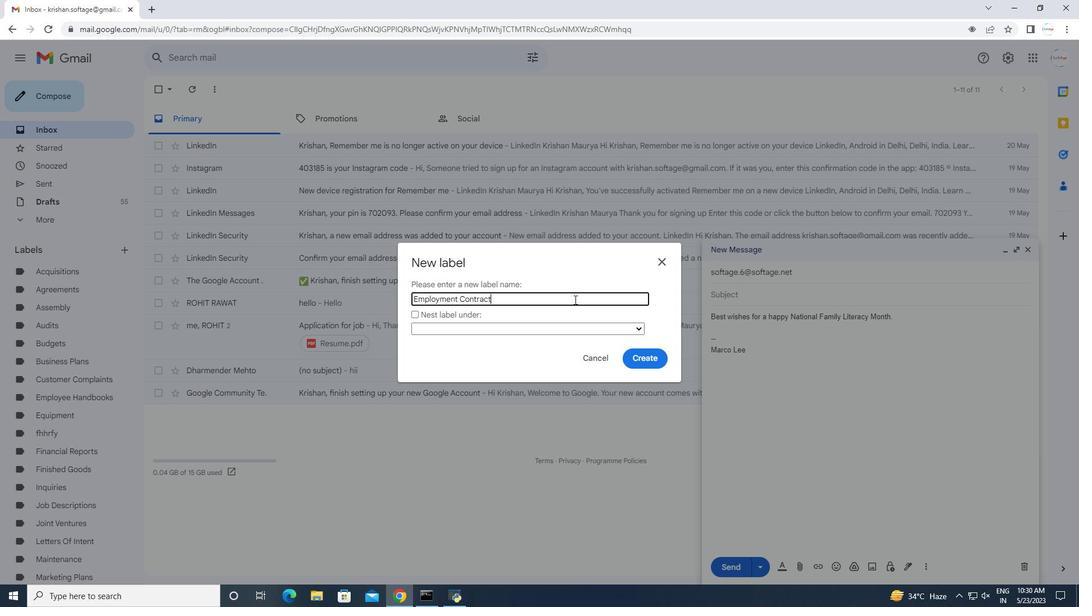 
Action: Mouse moved to (639, 358)
Screenshot: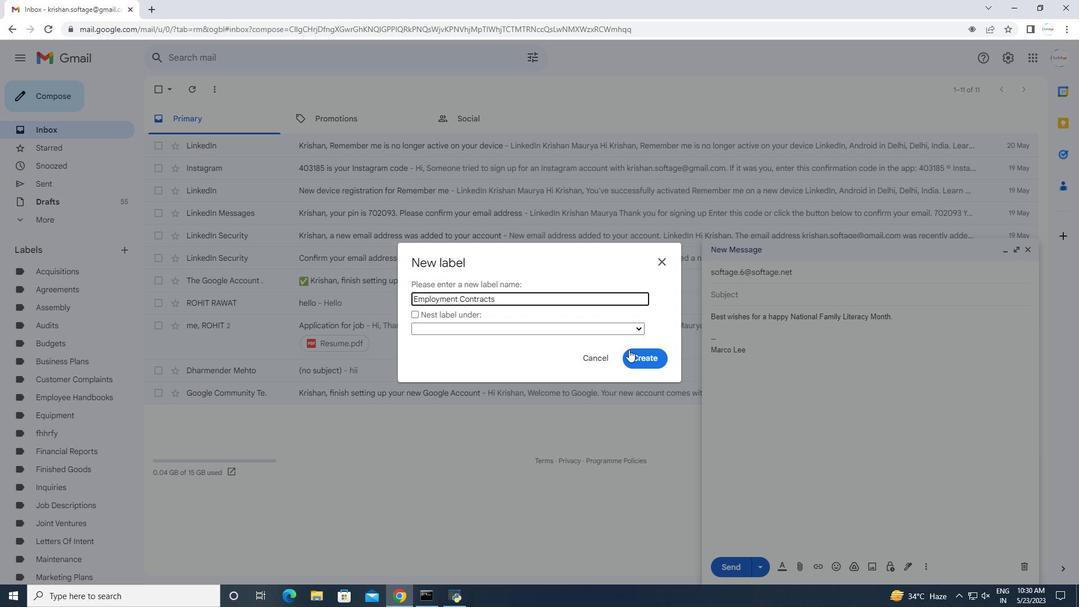
Action: Mouse pressed left at (639, 358)
Screenshot: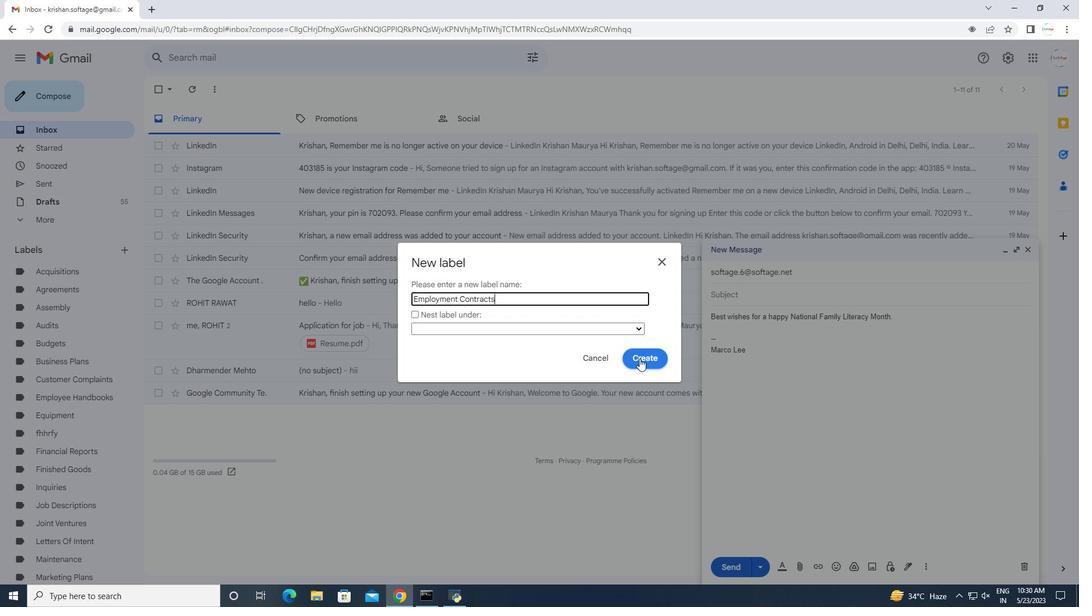
Action: Mouse moved to (625, 356)
Screenshot: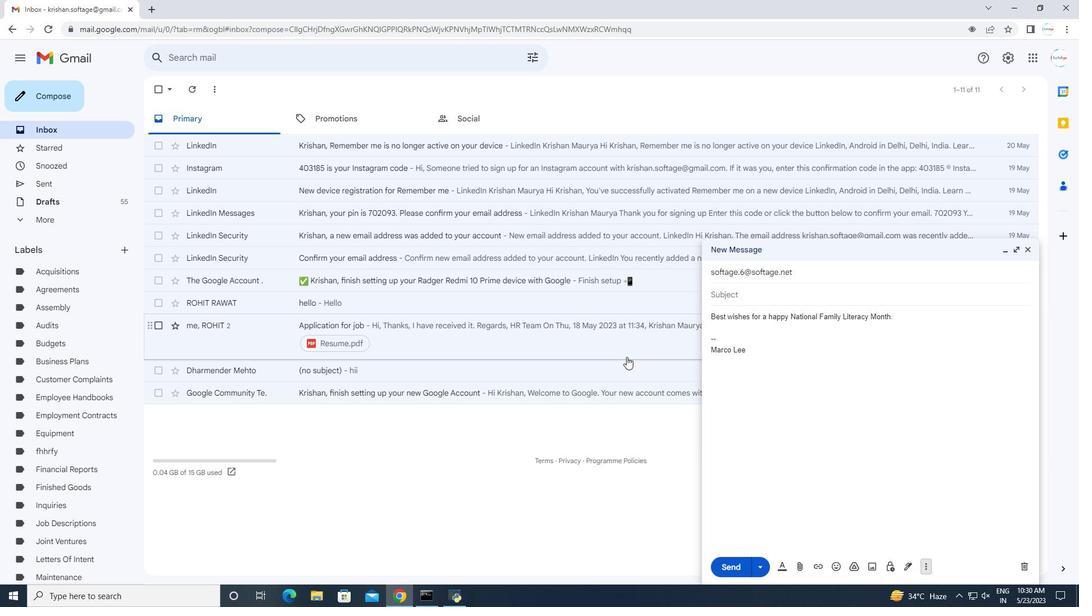 
